 Task: Open Card Cybersecurity Review in Board Market Analysis for Industry Trend Identification to Workspace Business Incubators and add a team member Softage.1@softage.net, a label Purple, a checklist Data Science, an attachment from your onedrive, a color Purple and finally, add a card description 'Develop and launch new social media marketing campaign for brand awareness' and a comment 'Given the potential impact of this task on our company strategic goals, let us ensure that we approach it with a long-term perspective.'. Add a start date 'Jan 09, 1900' with a due date 'Jan 16, 1900'
Action: Mouse moved to (559, 152)
Screenshot: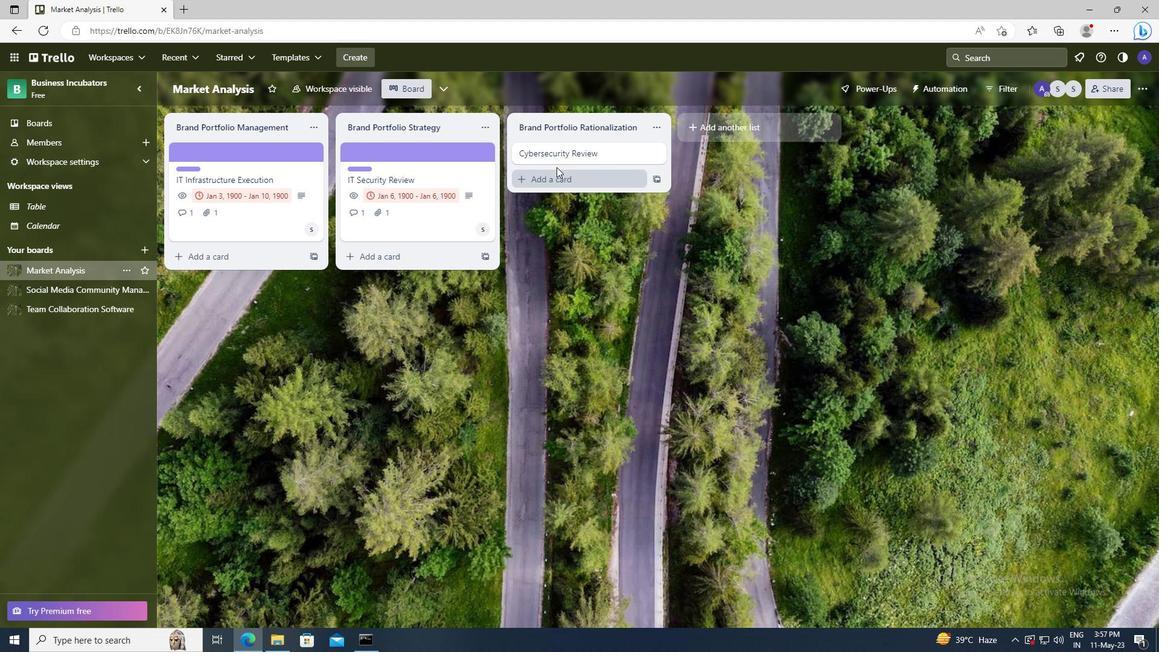 
Action: Mouse pressed left at (559, 152)
Screenshot: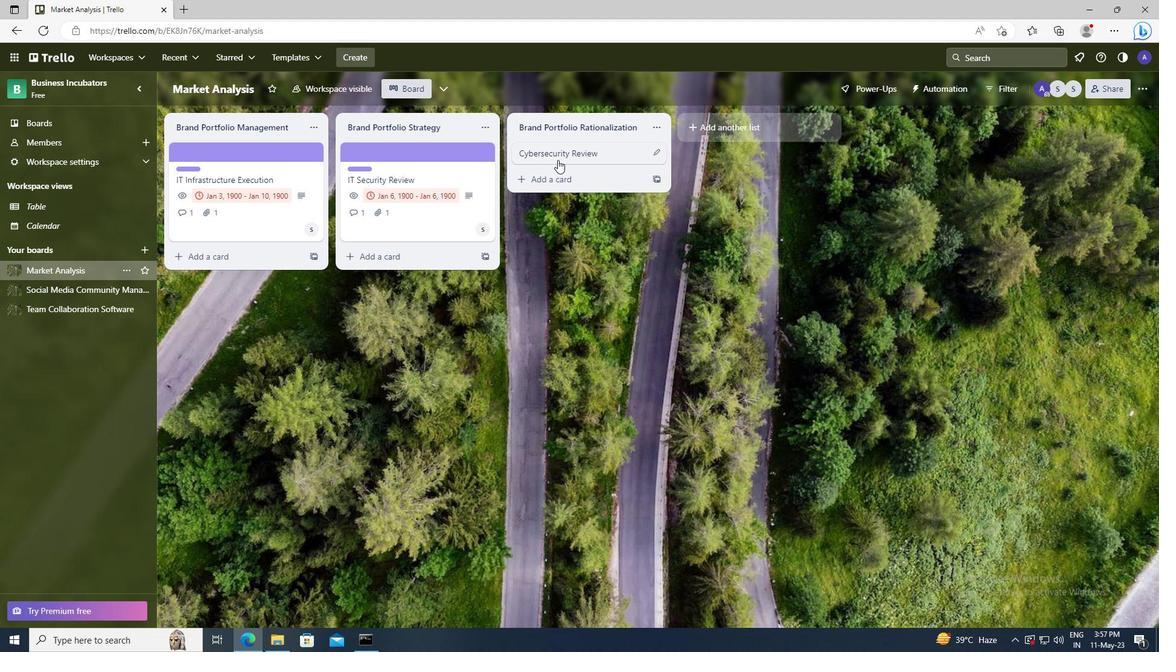 
Action: Mouse moved to (710, 188)
Screenshot: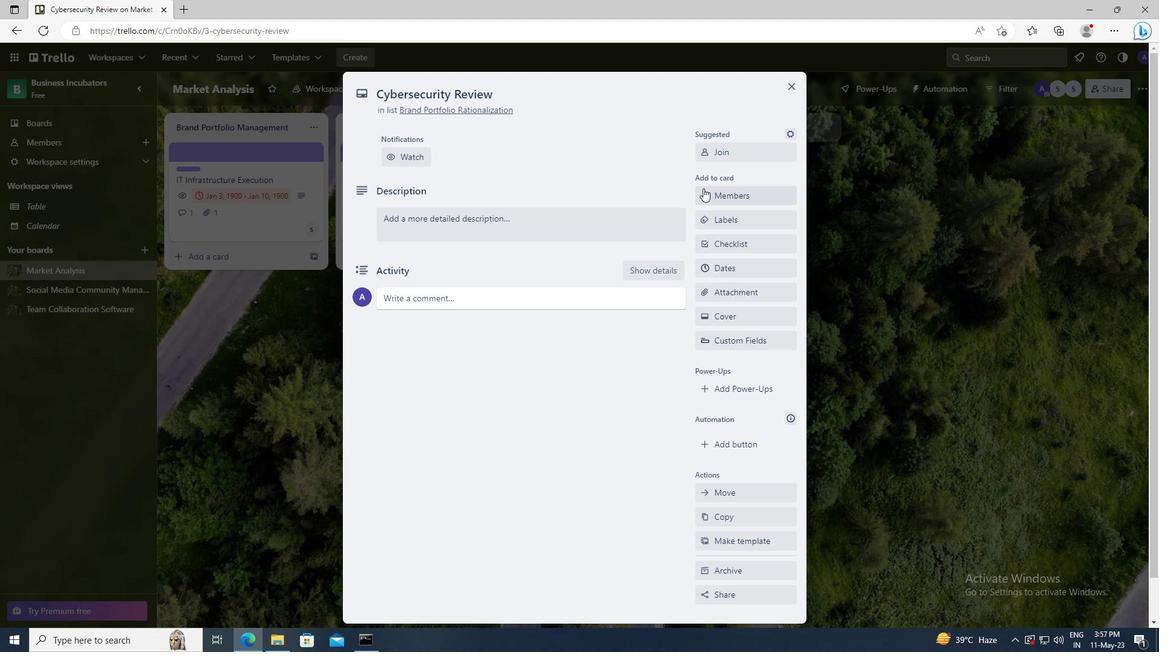 
Action: Mouse pressed left at (710, 188)
Screenshot: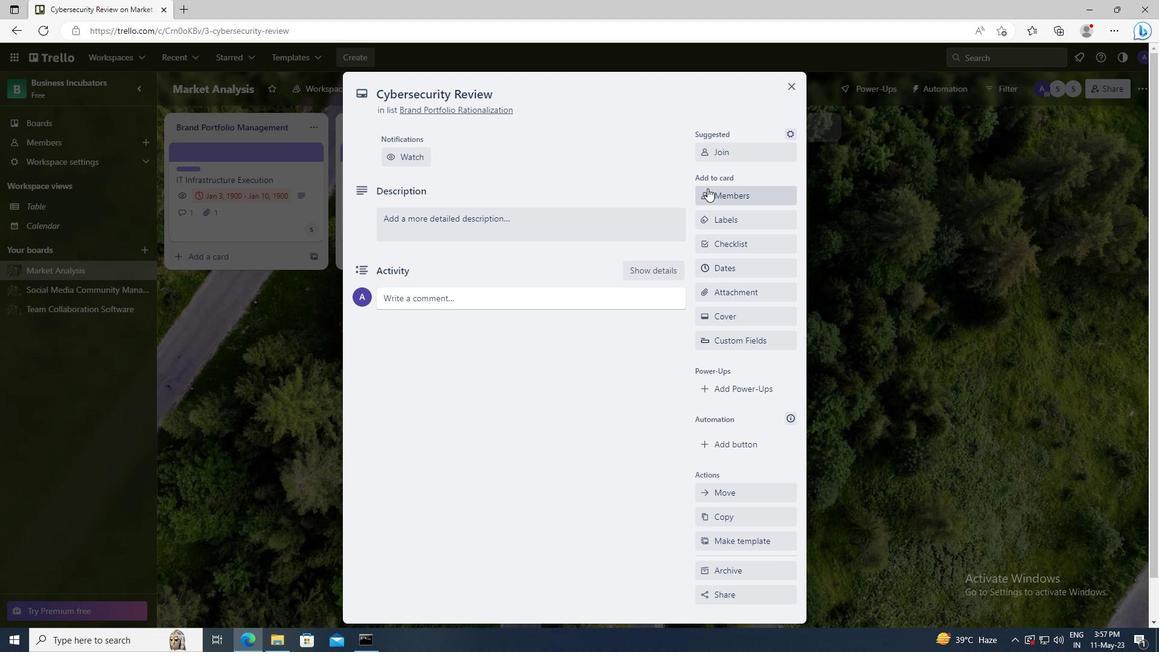
Action: Mouse moved to (717, 249)
Screenshot: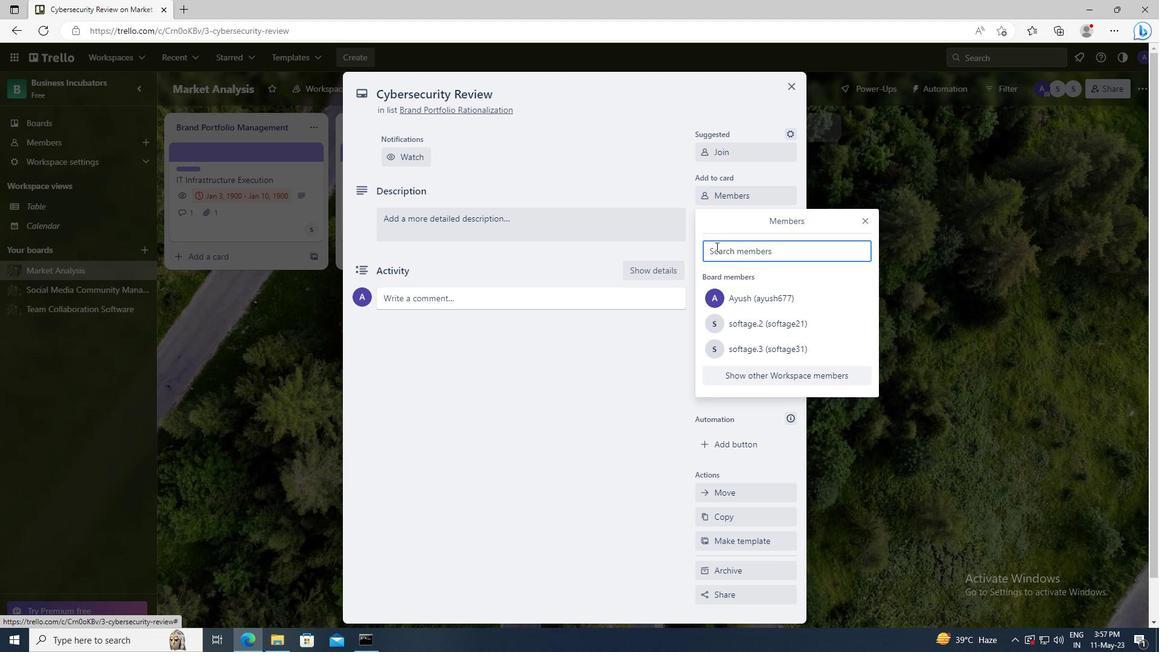 
Action: Mouse pressed left at (717, 249)
Screenshot: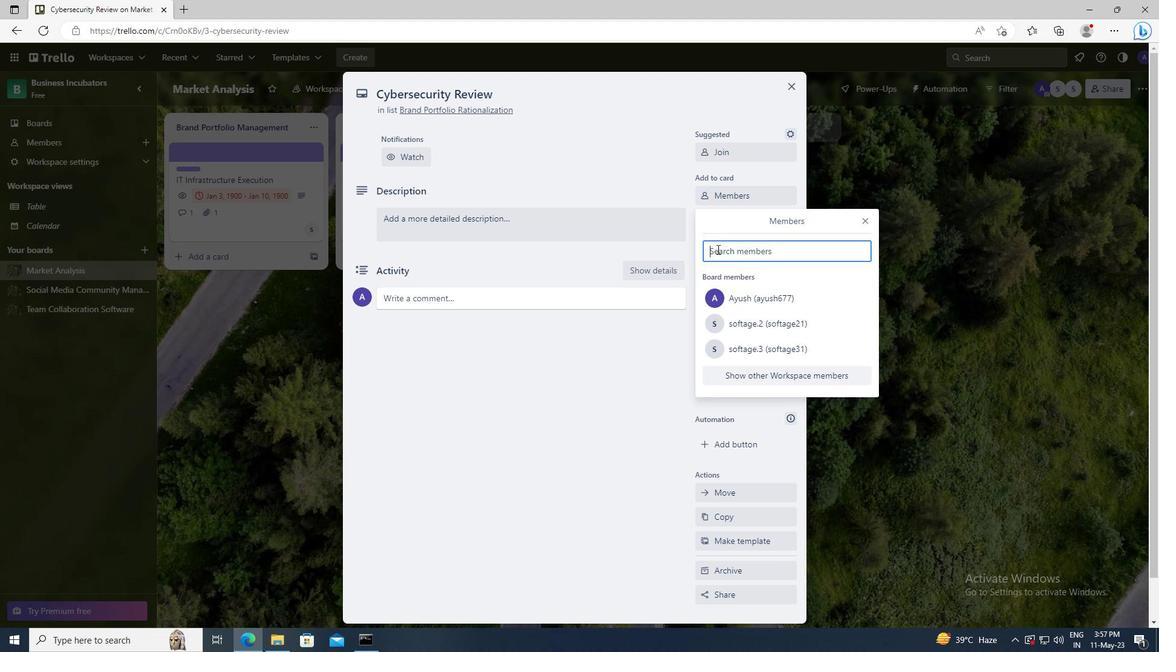 
Action: Key pressed <Key.shift>SOFTAGE.1
Screenshot: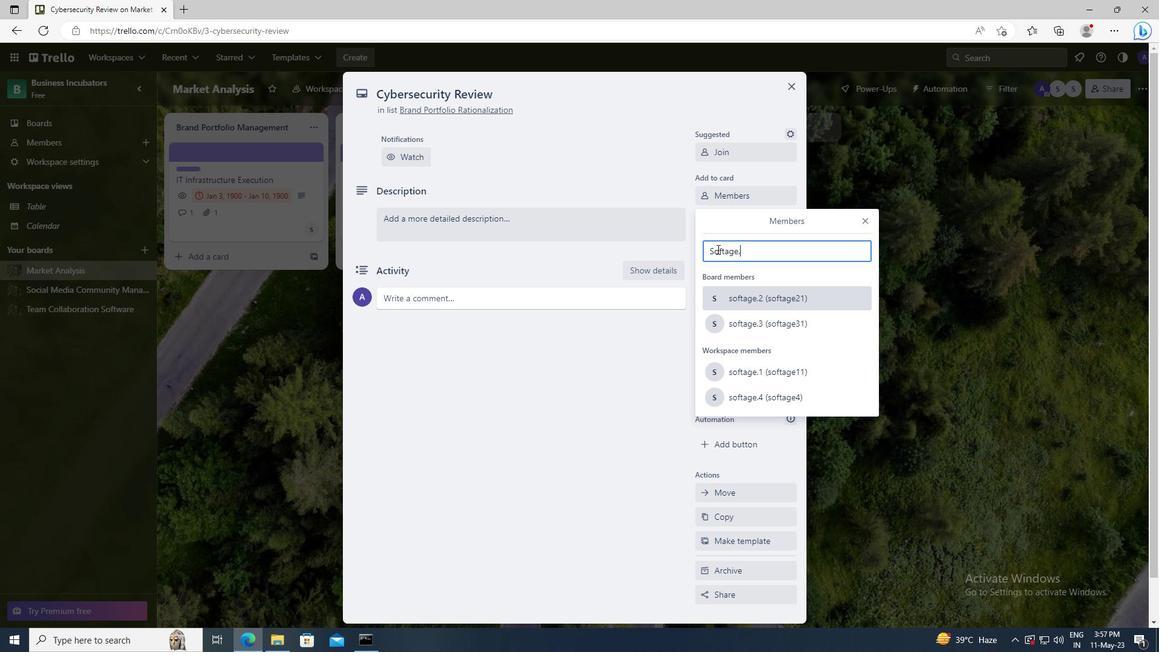 
Action: Mouse moved to (729, 365)
Screenshot: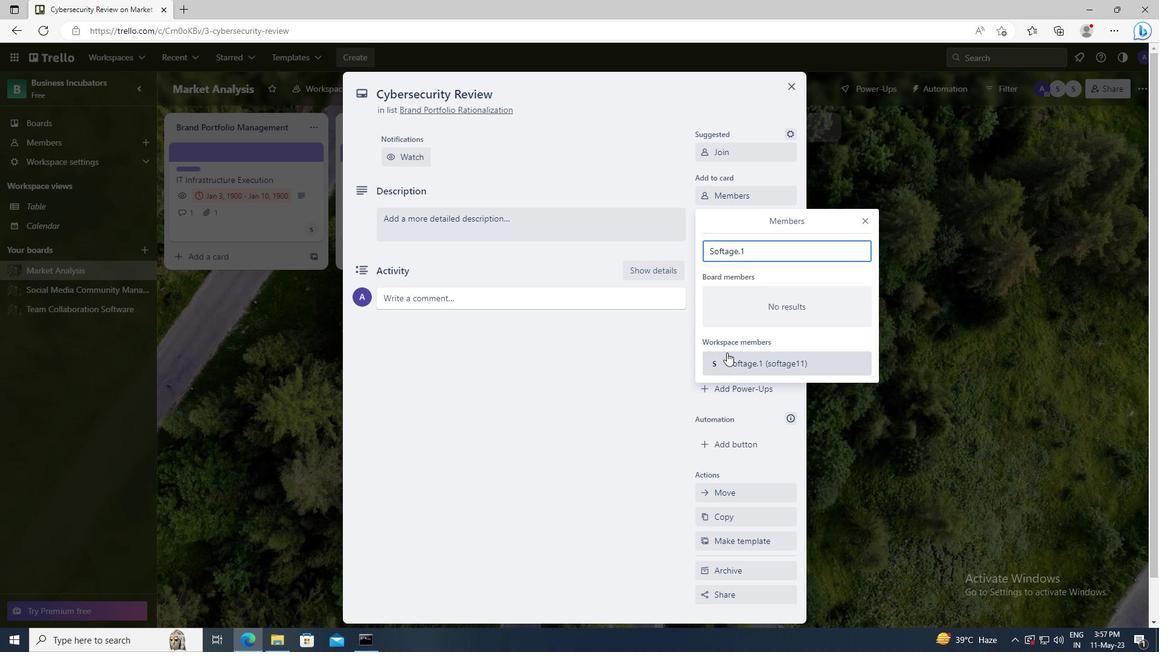 
Action: Mouse pressed left at (729, 365)
Screenshot: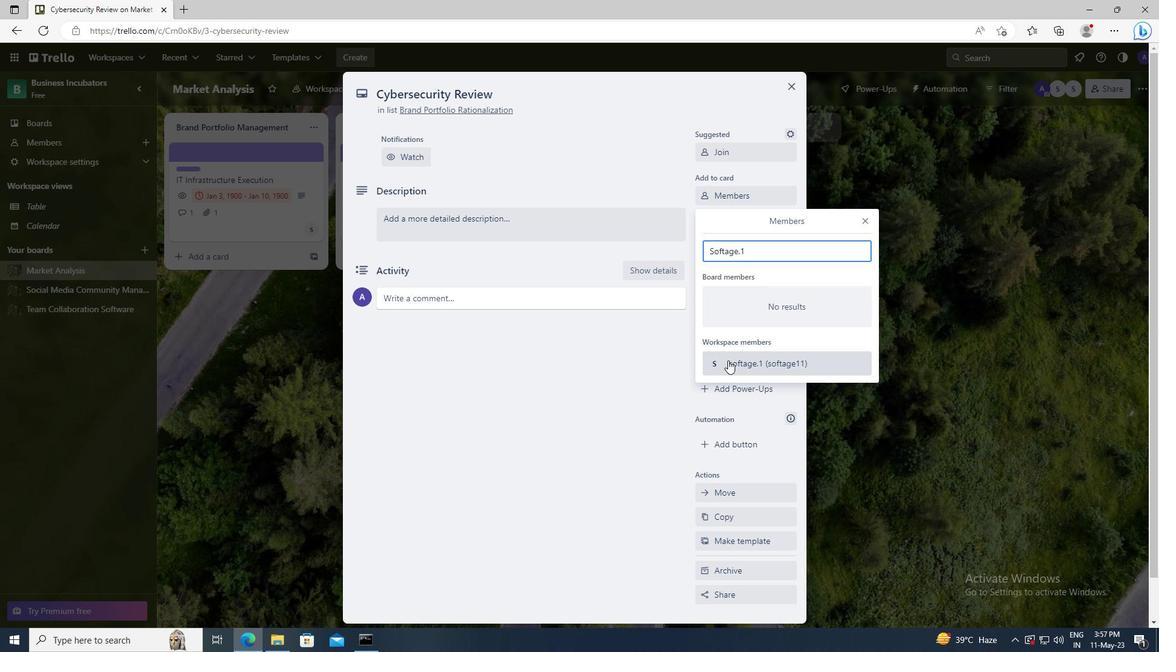 
Action: Mouse moved to (863, 224)
Screenshot: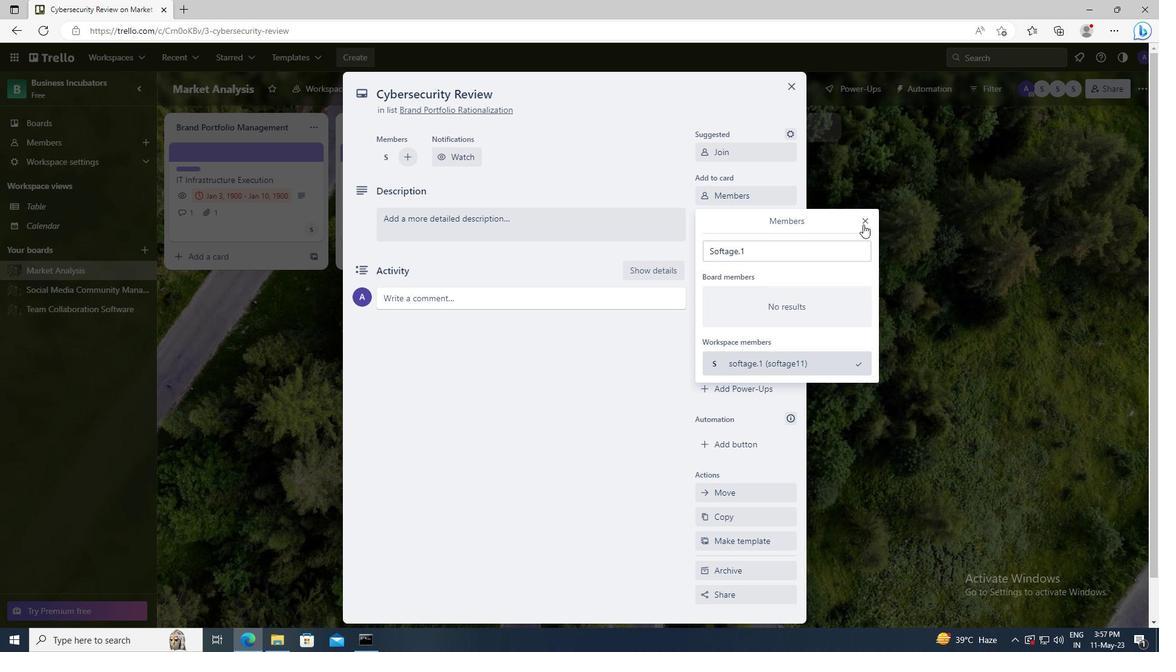 
Action: Mouse pressed left at (863, 224)
Screenshot: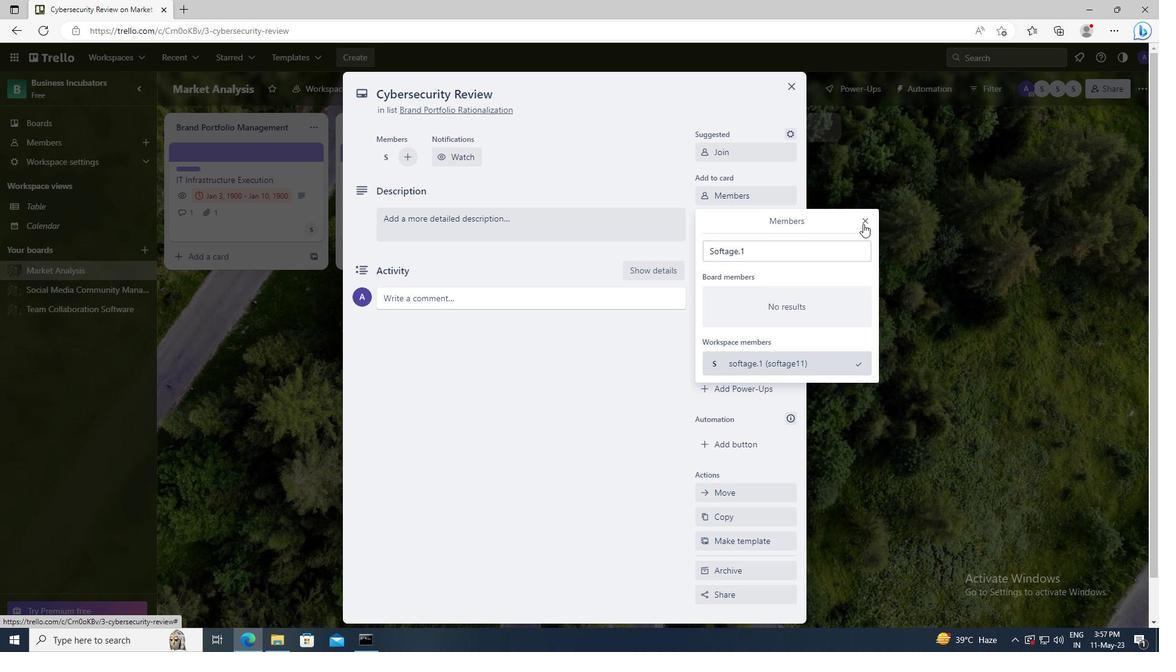 
Action: Mouse moved to (748, 218)
Screenshot: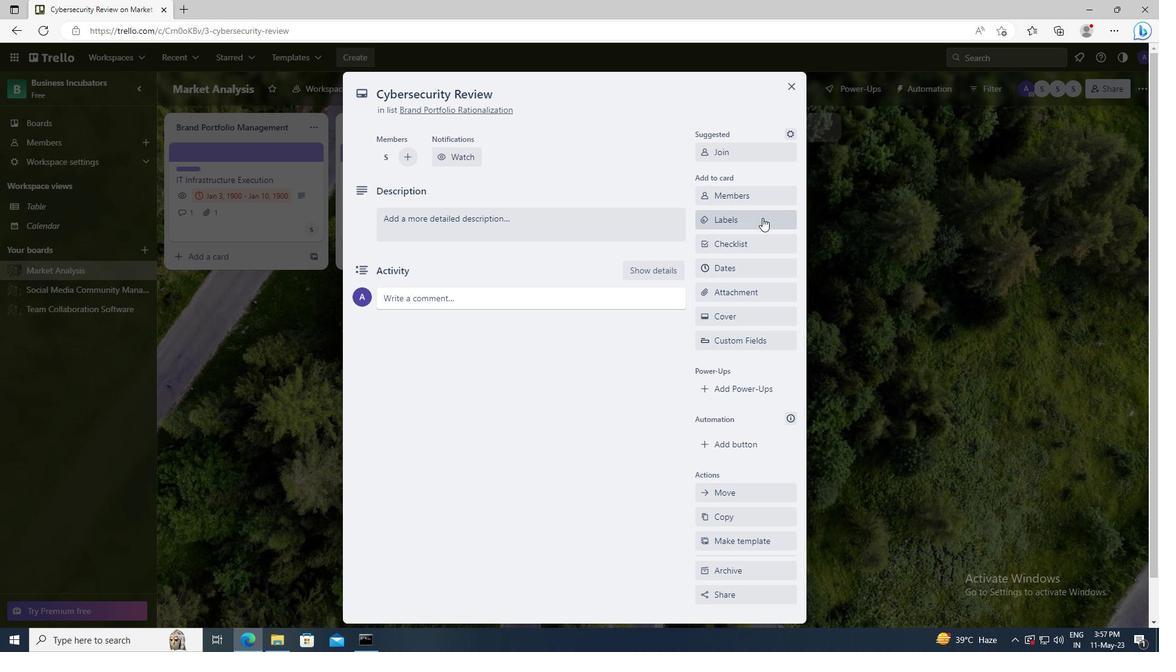 
Action: Mouse pressed left at (748, 218)
Screenshot: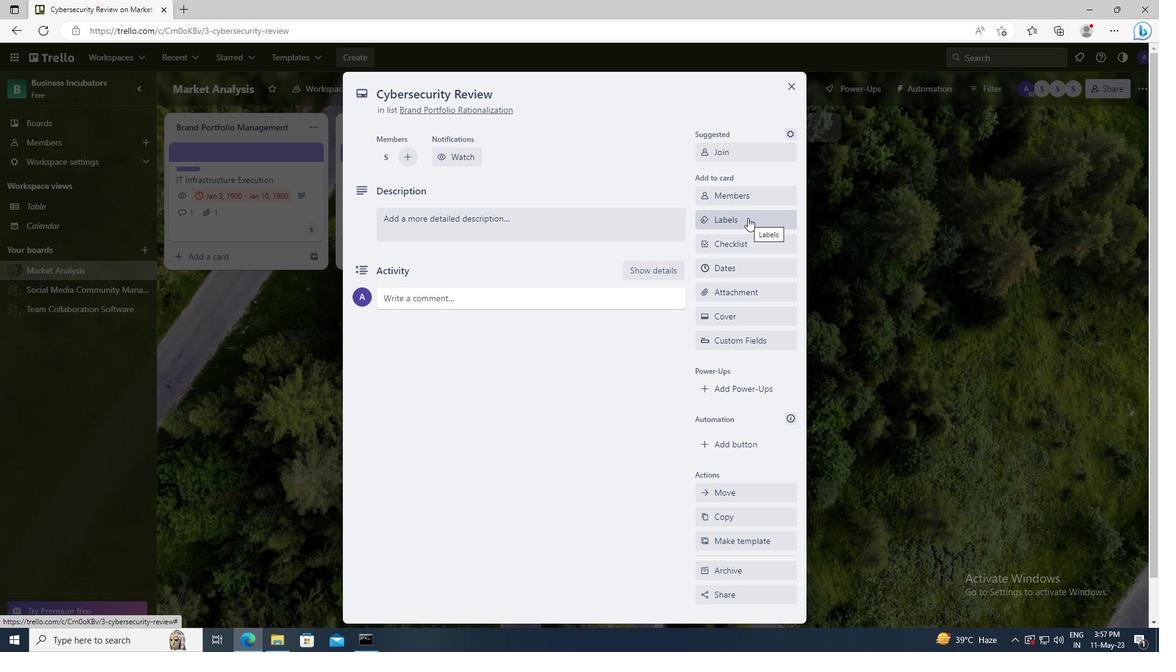 
Action: Mouse moved to (748, 453)
Screenshot: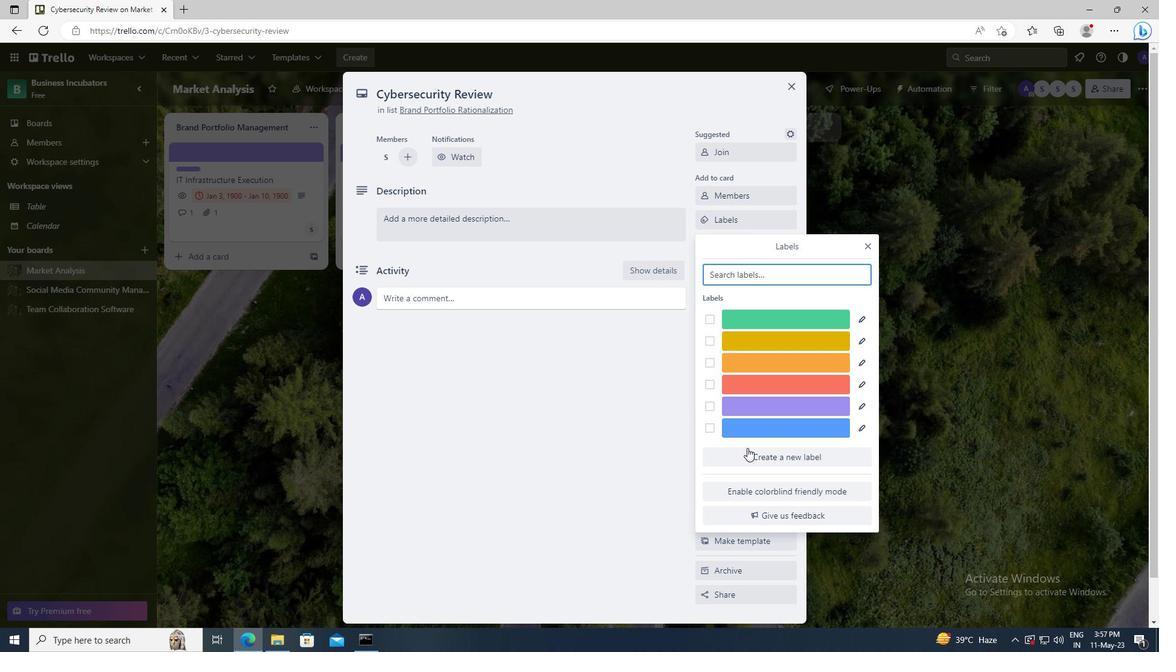 
Action: Mouse pressed left at (748, 453)
Screenshot: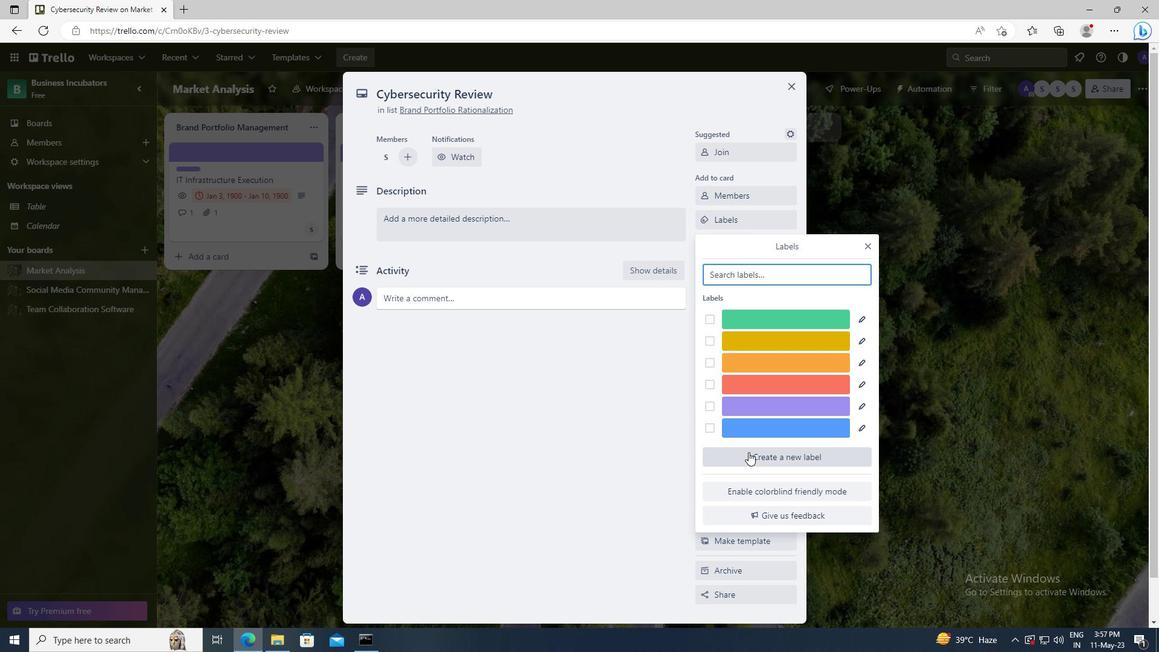 
Action: Mouse moved to (847, 419)
Screenshot: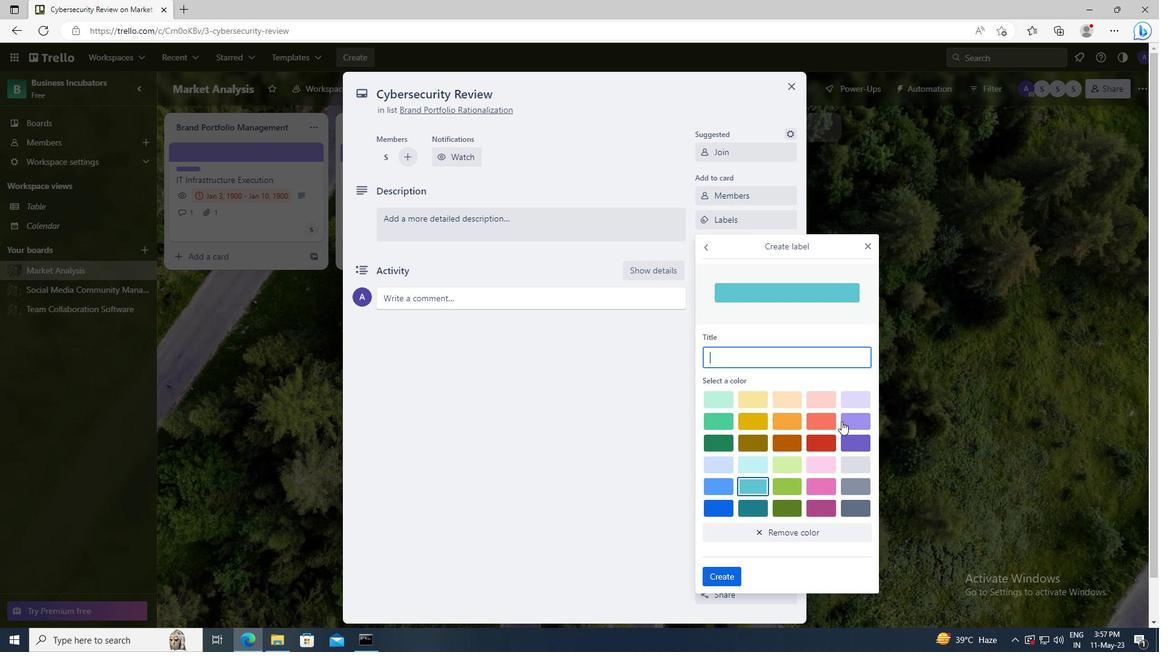 
Action: Mouse pressed left at (847, 419)
Screenshot: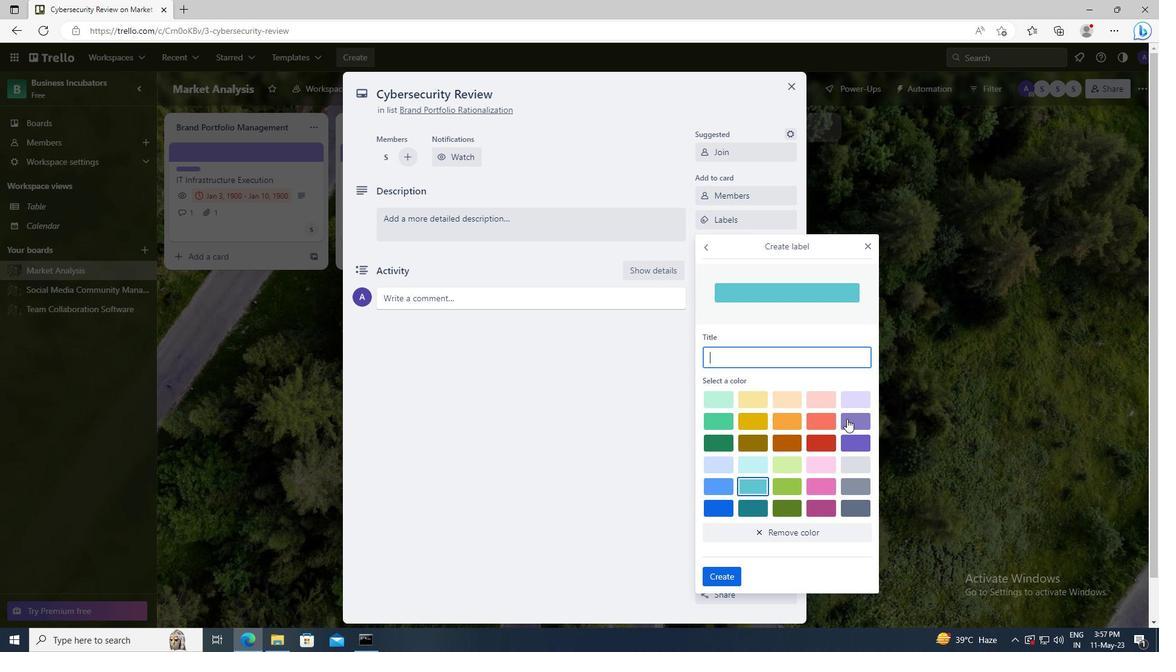
Action: Mouse moved to (734, 577)
Screenshot: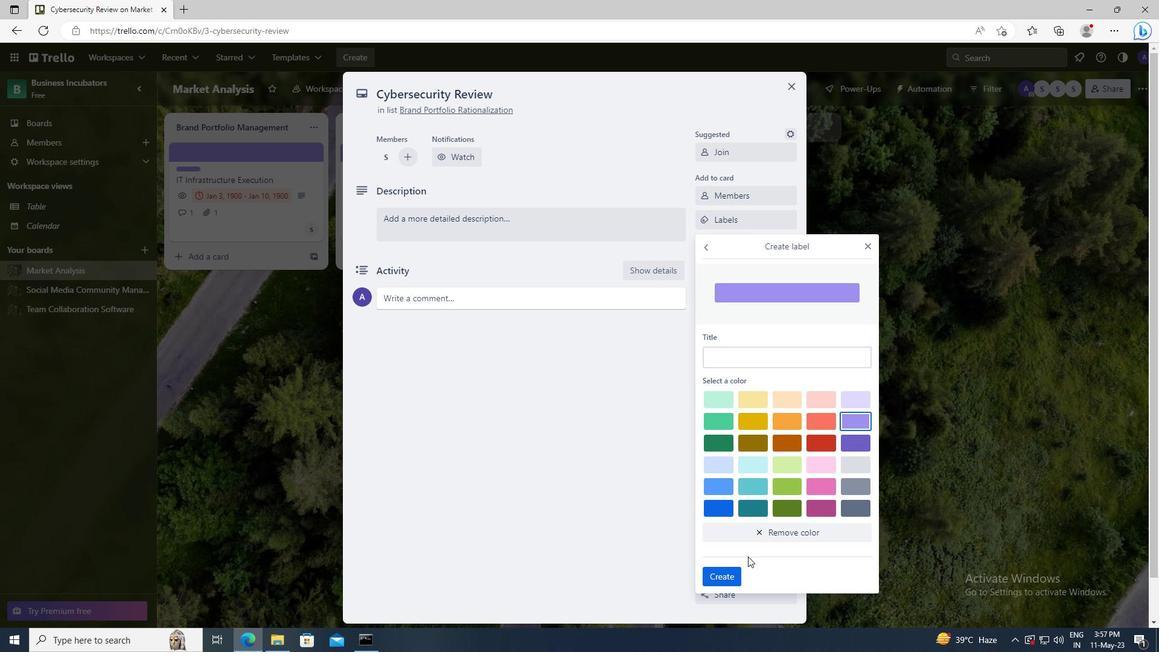 
Action: Mouse pressed left at (734, 577)
Screenshot: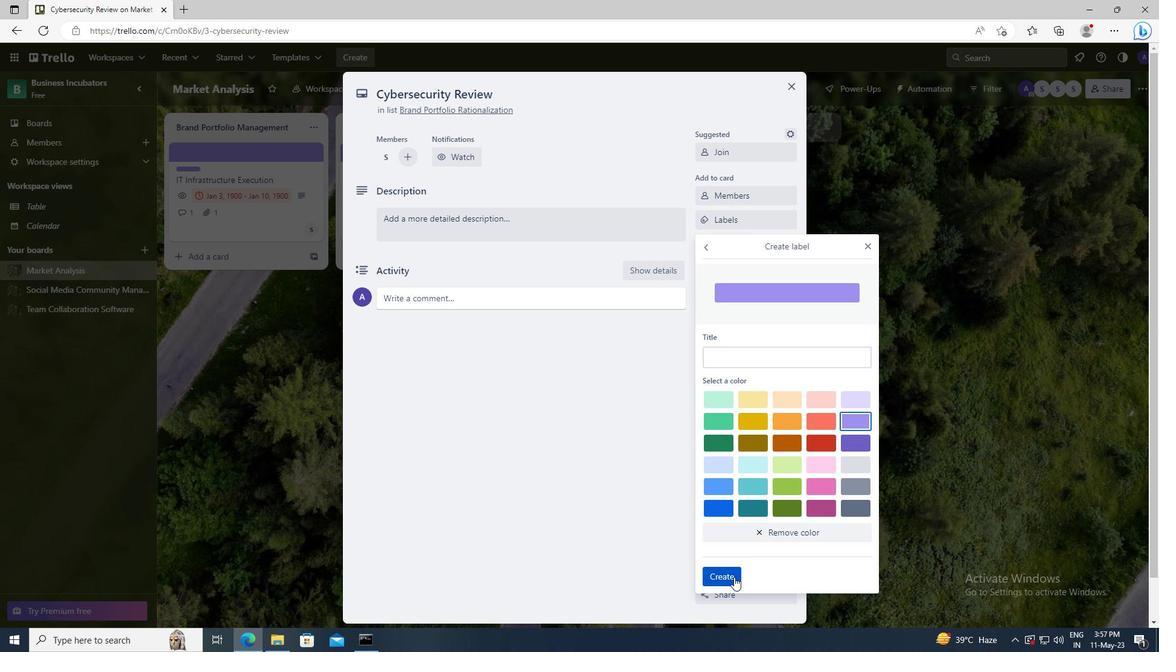
Action: Mouse moved to (870, 249)
Screenshot: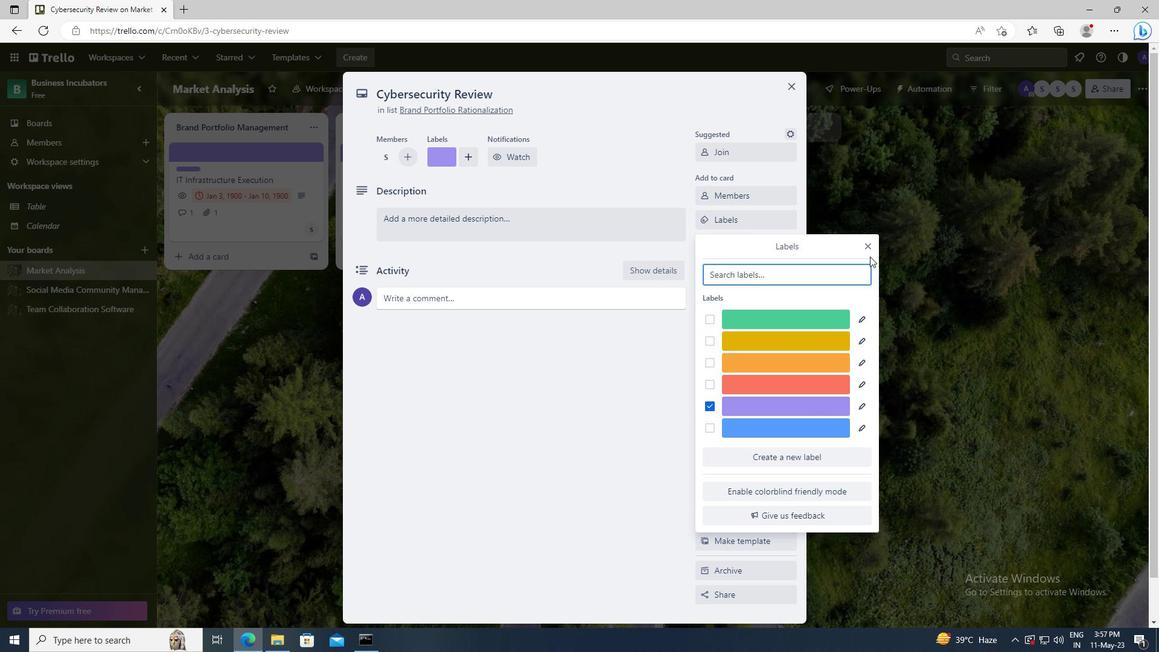 
Action: Mouse pressed left at (870, 249)
Screenshot: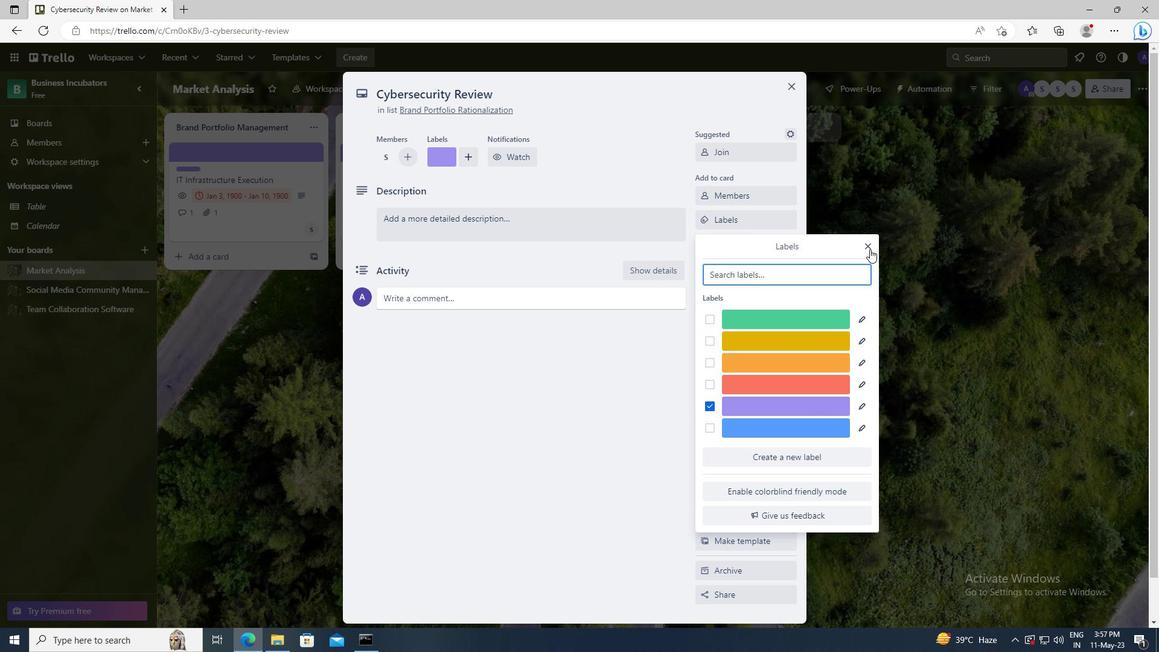 
Action: Mouse moved to (759, 243)
Screenshot: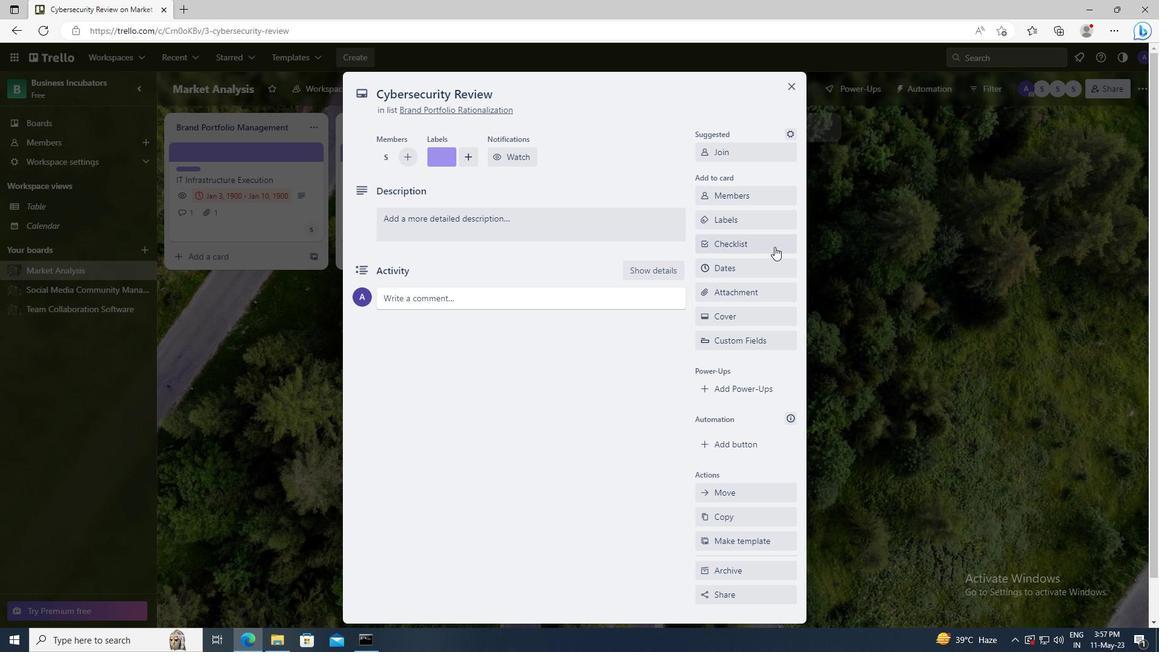 
Action: Mouse pressed left at (759, 243)
Screenshot: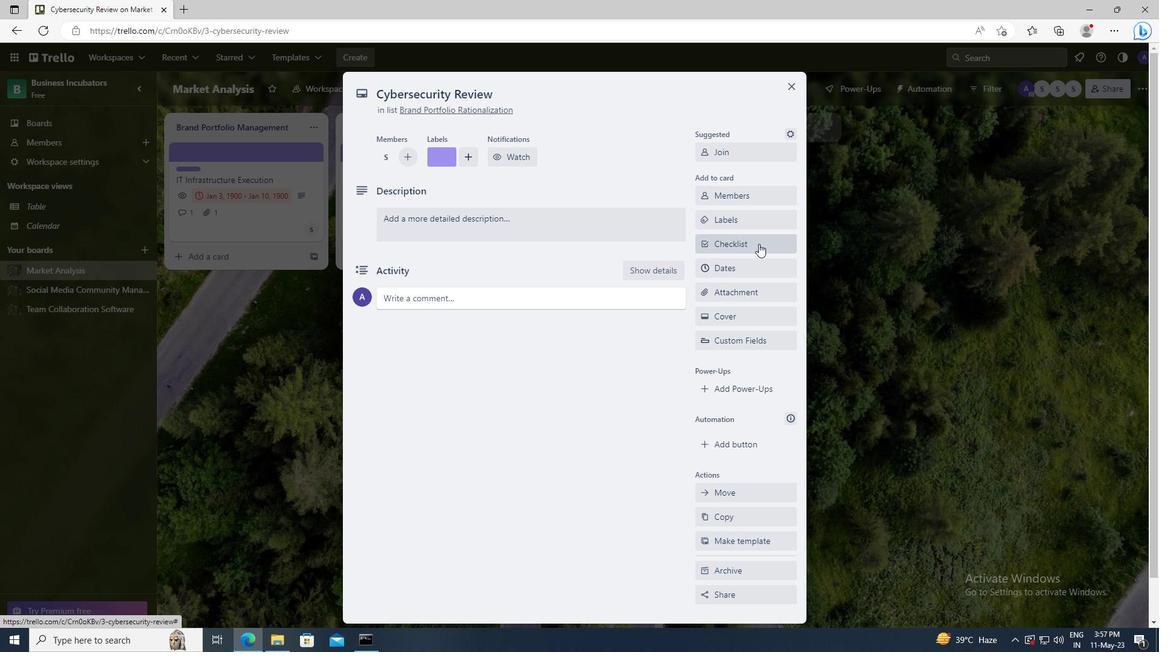 
Action: Key pressed <Key.shift>DATA<Key.space><Key.shift>SCIENCE
Screenshot: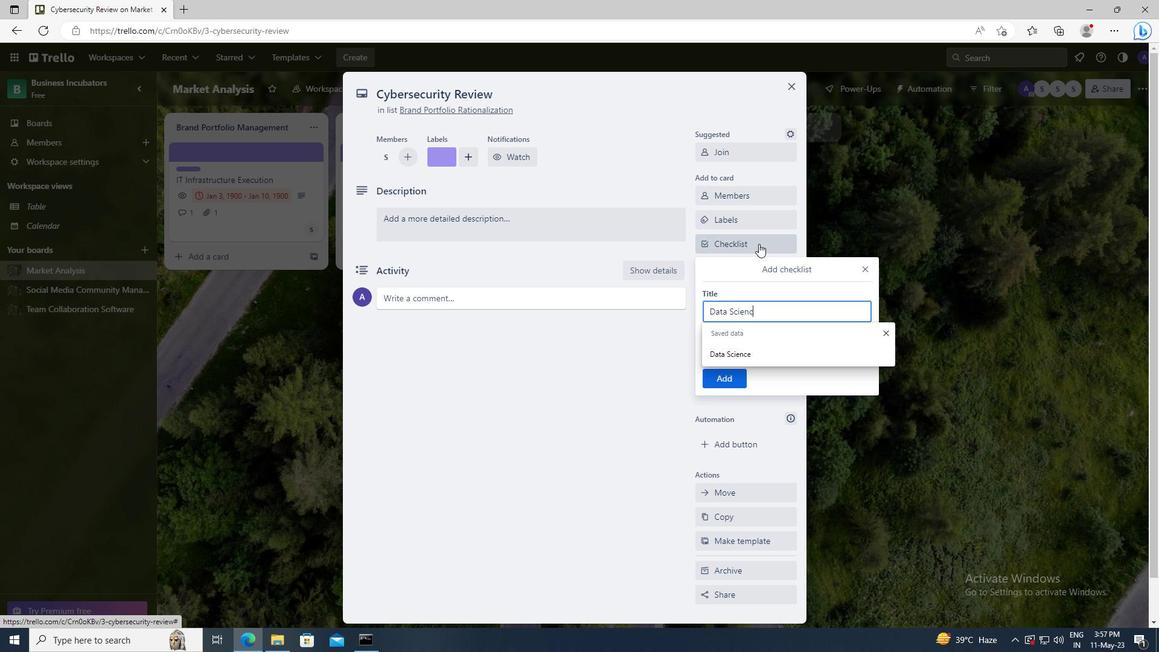 
Action: Mouse moved to (730, 375)
Screenshot: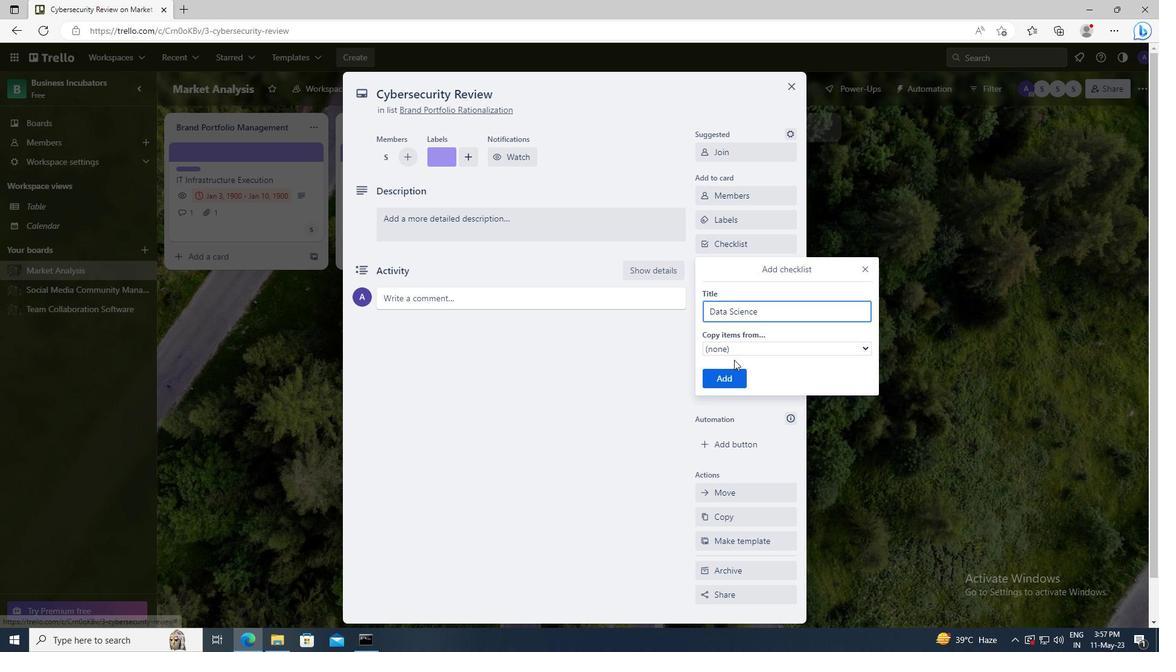 
Action: Mouse pressed left at (730, 375)
Screenshot: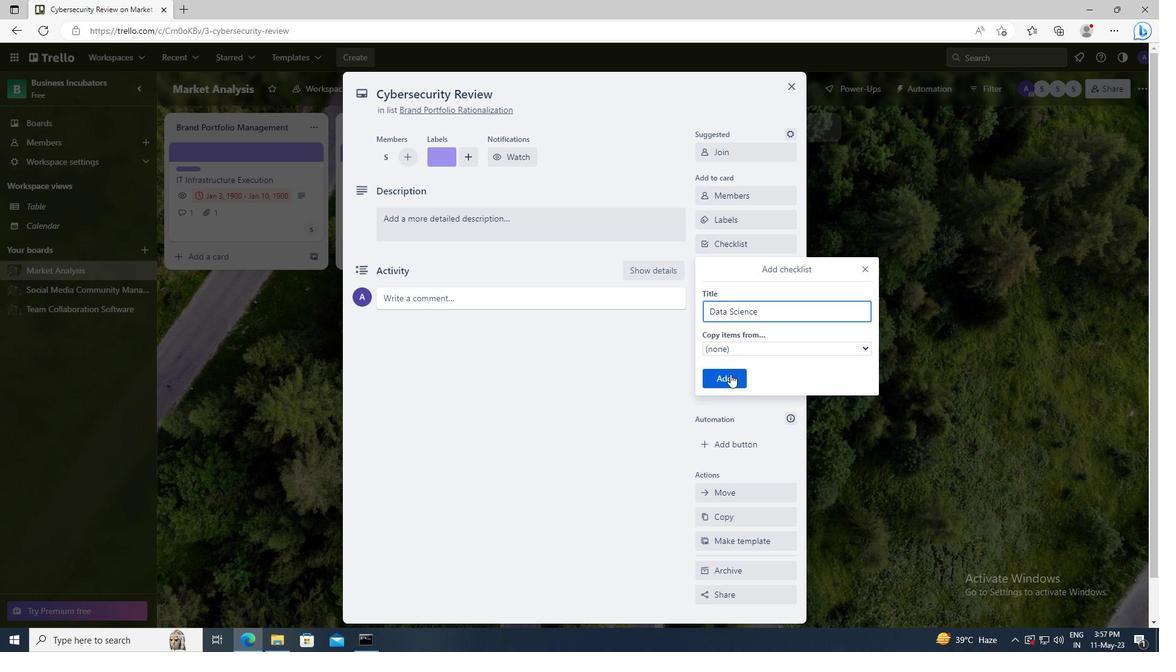
Action: Mouse moved to (739, 296)
Screenshot: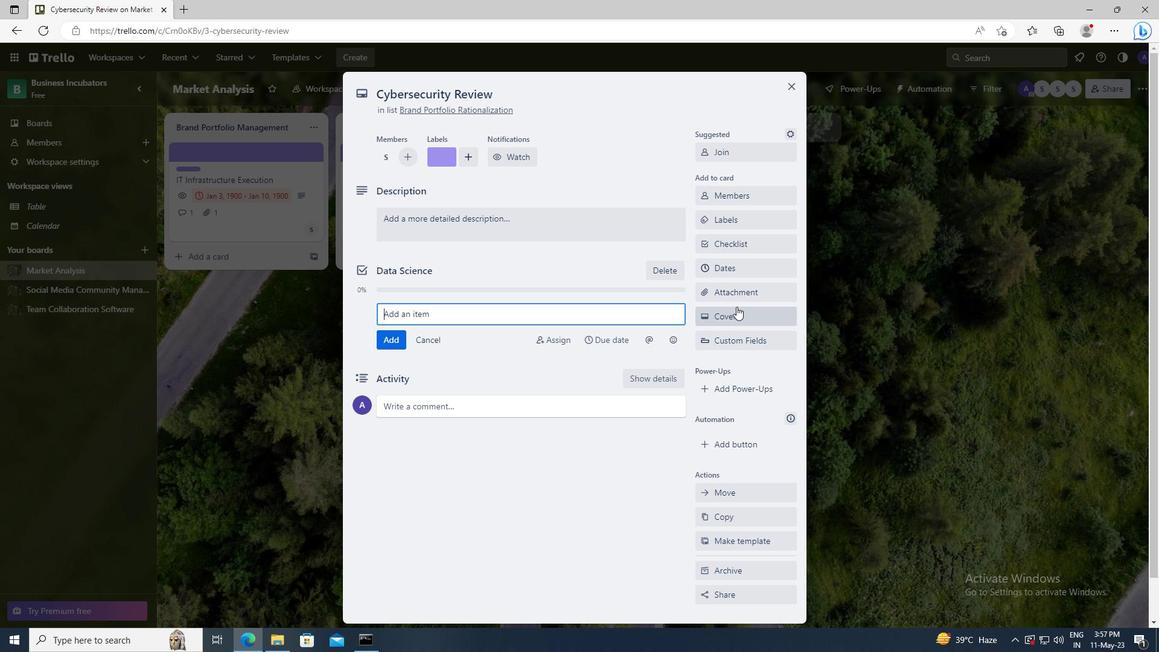 
Action: Mouse pressed left at (739, 296)
Screenshot: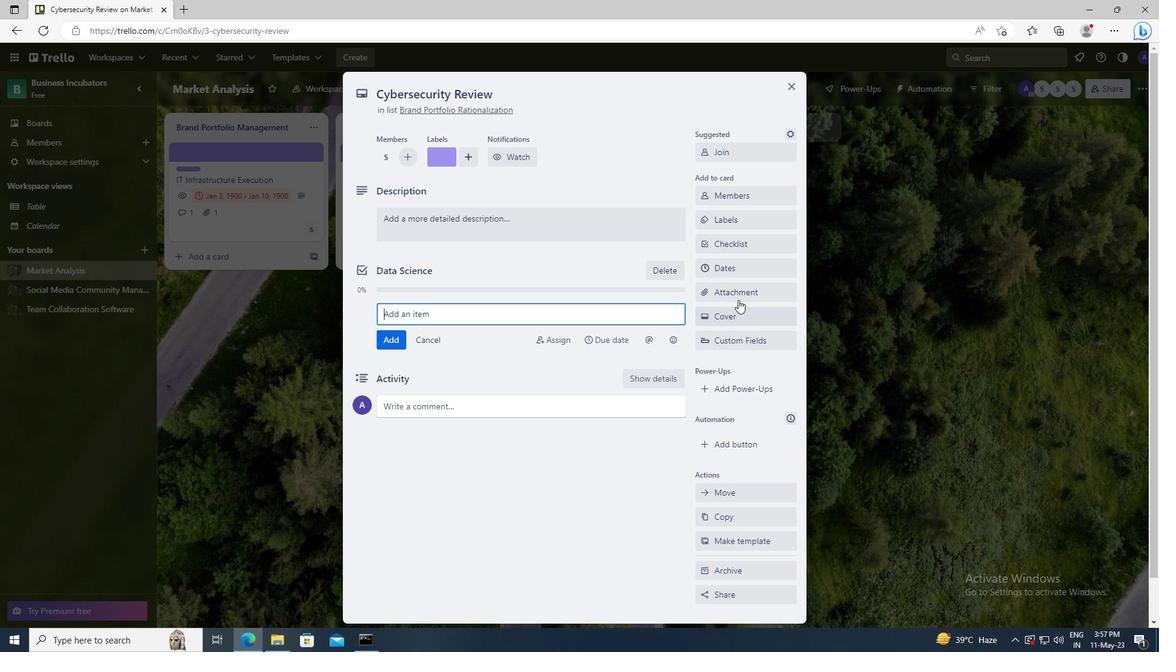 
Action: Mouse moved to (731, 437)
Screenshot: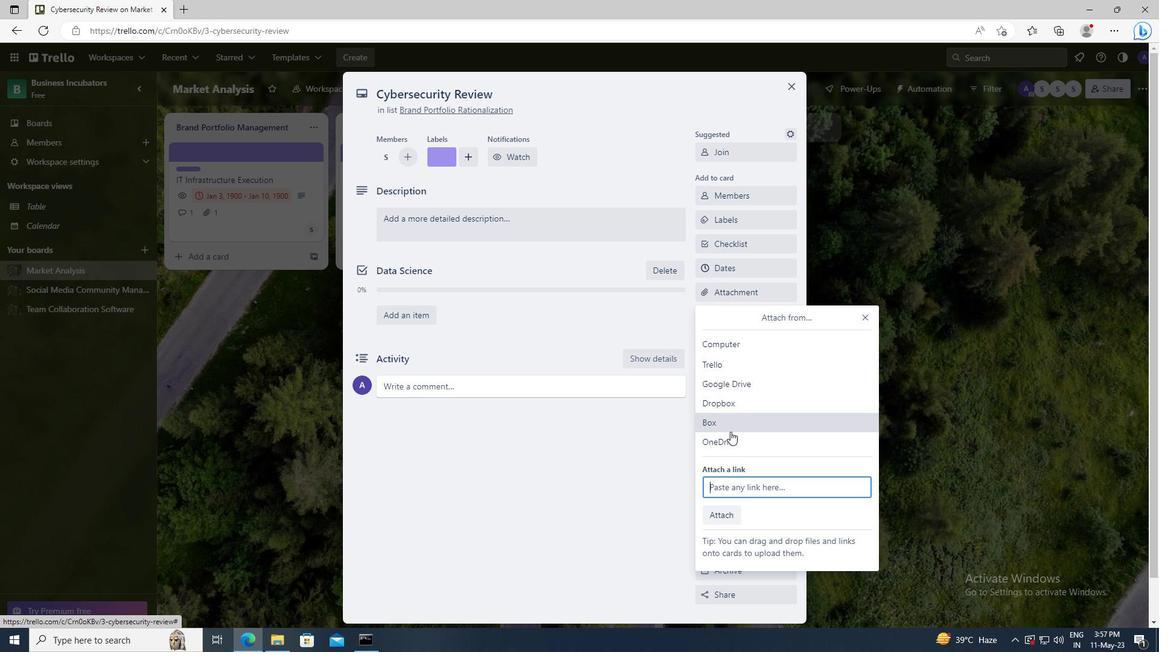 
Action: Mouse pressed left at (731, 437)
Screenshot: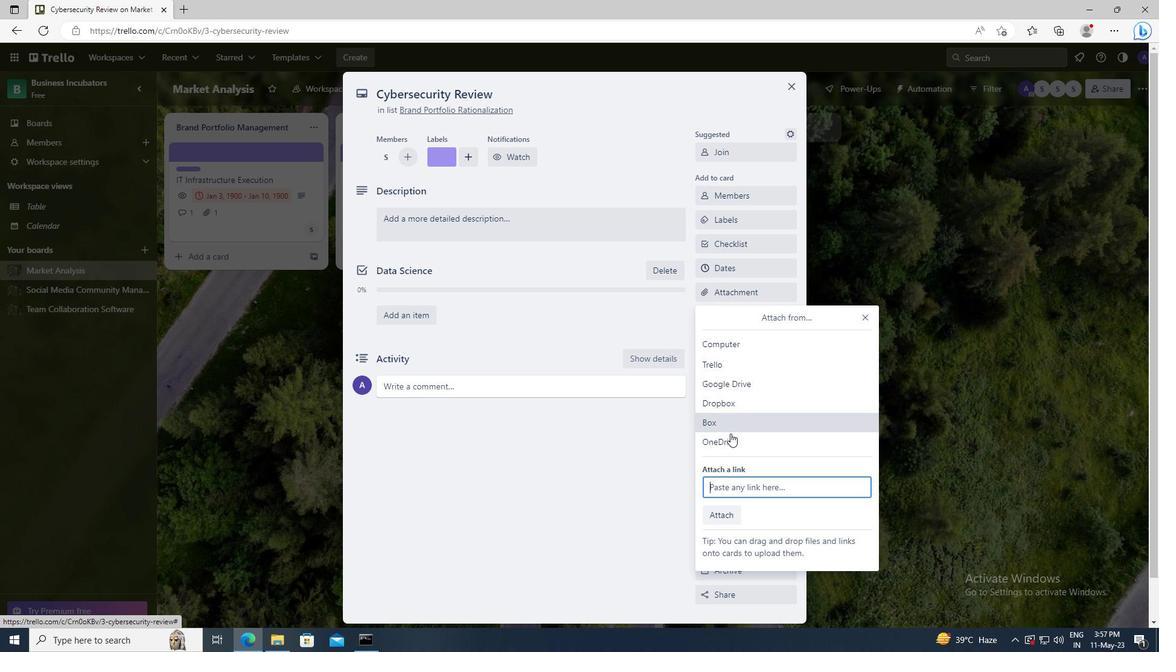 
Action: Mouse moved to (455, 241)
Screenshot: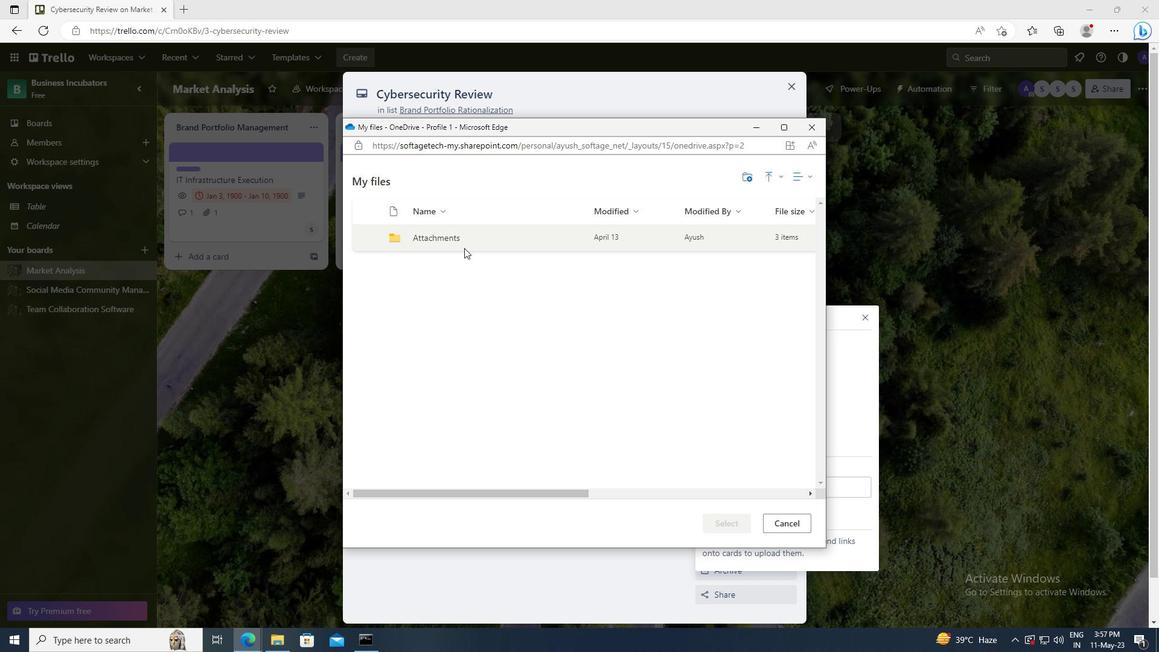 
Action: Mouse pressed left at (455, 241)
Screenshot: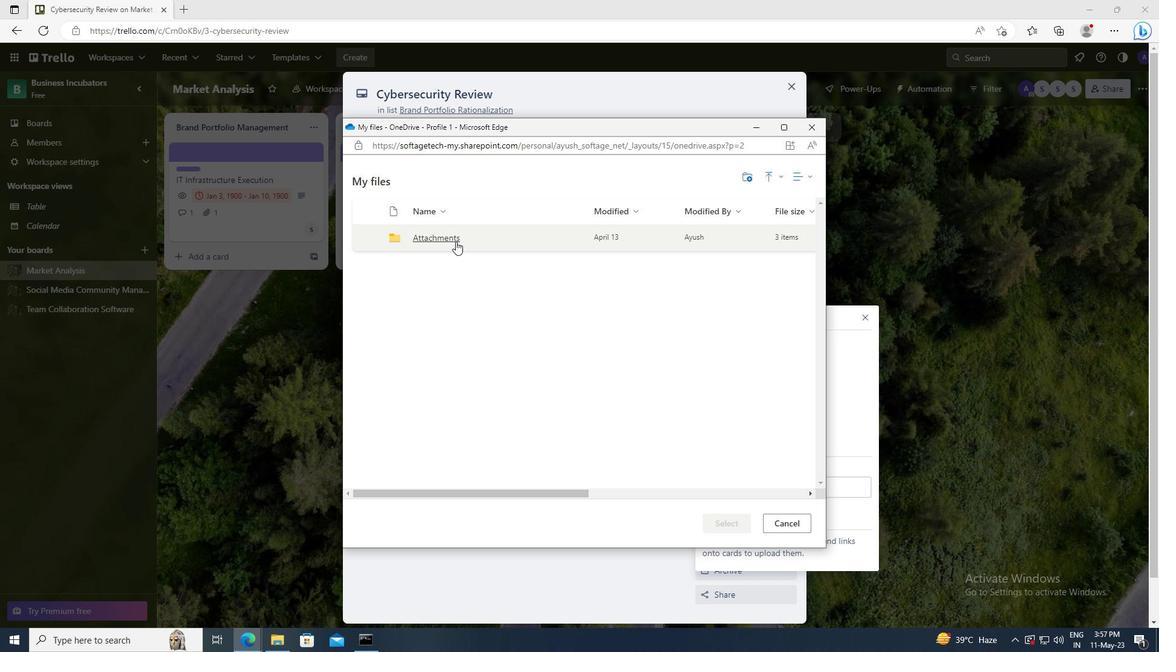 
Action: Mouse moved to (369, 239)
Screenshot: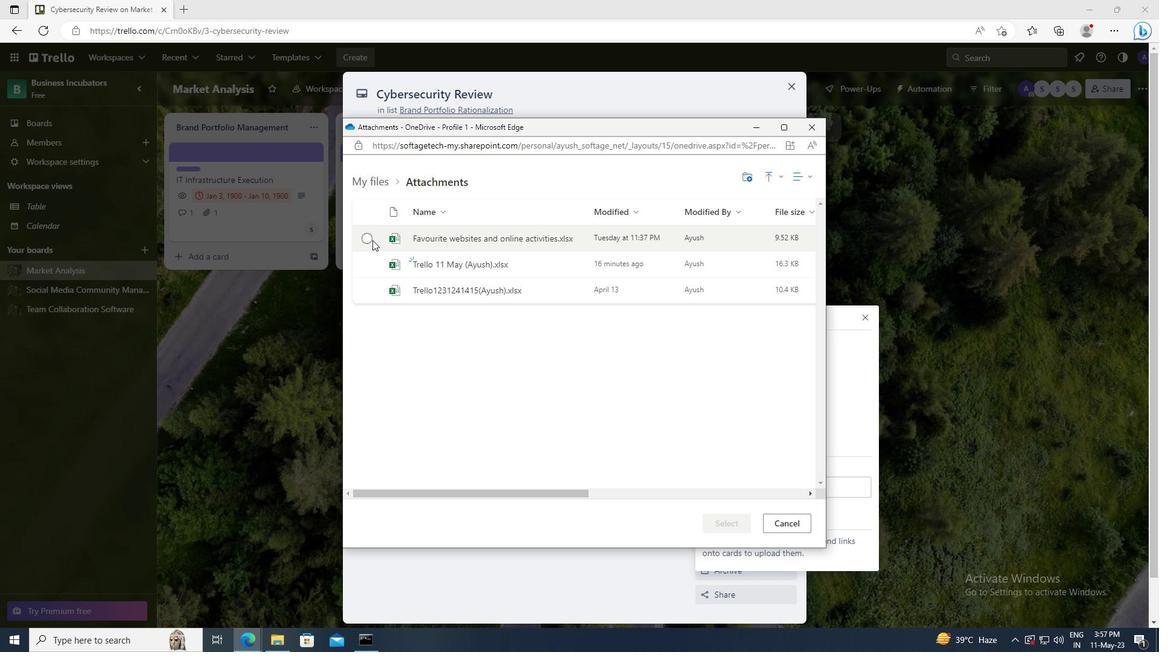 
Action: Mouse pressed left at (369, 239)
Screenshot: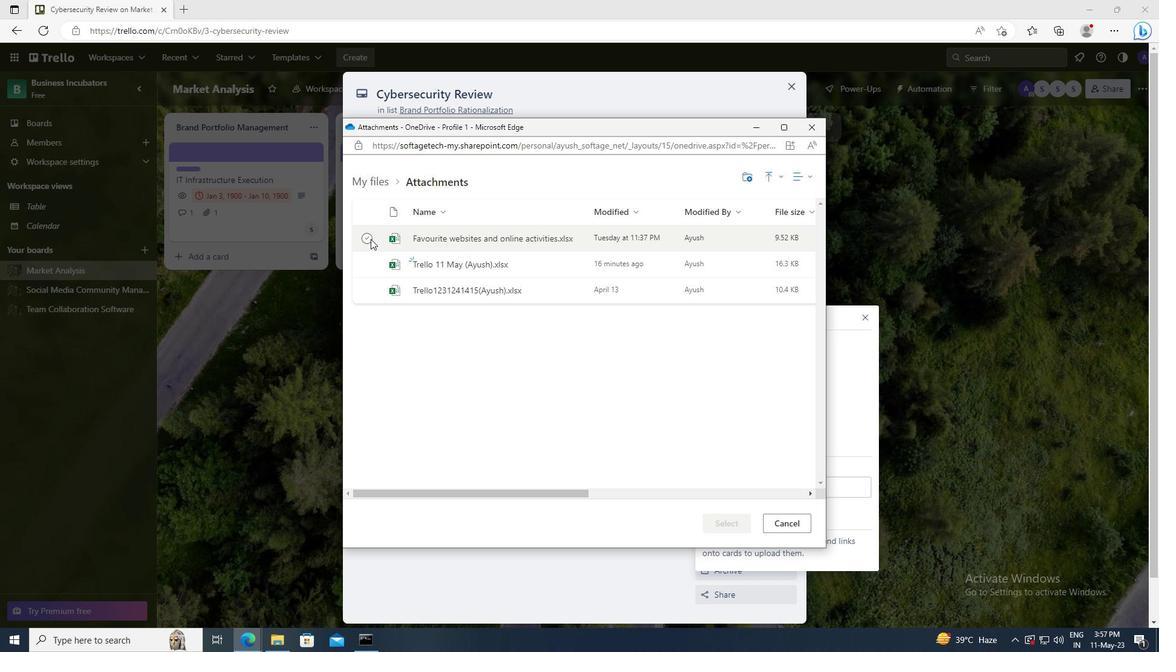 
Action: Mouse moved to (721, 520)
Screenshot: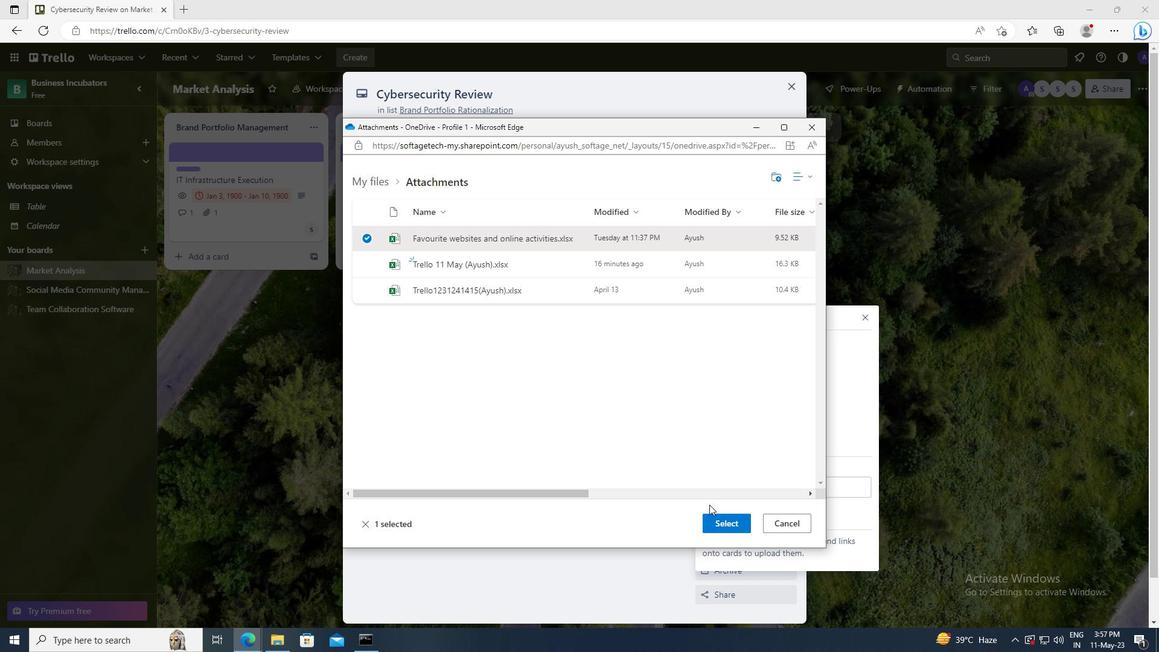 
Action: Mouse pressed left at (721, 520)
Screenshot: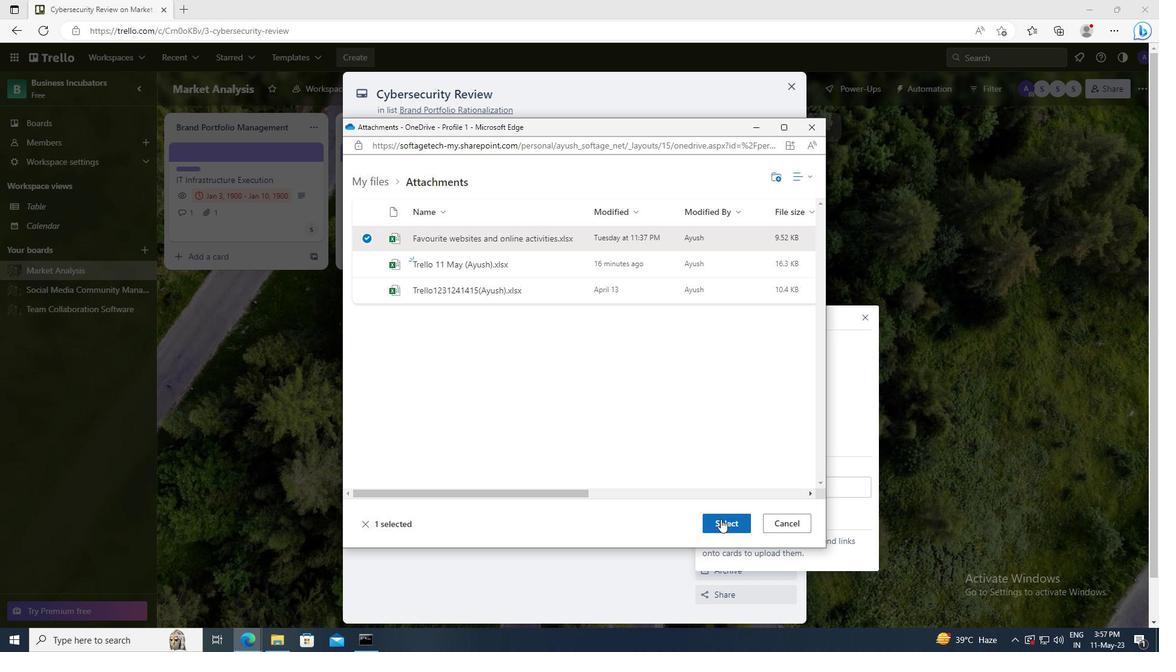 
Action: Mouse moved to (739, 319)
Screenshot: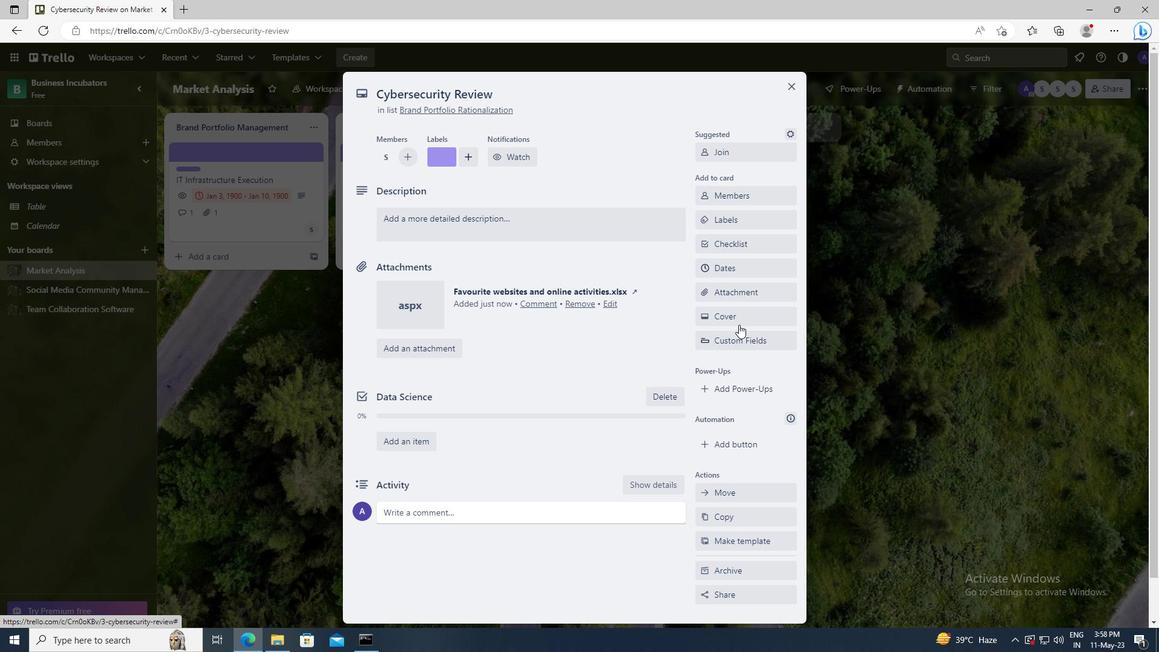
Action: Mouse pressed left at (739, 319)
Screenshot: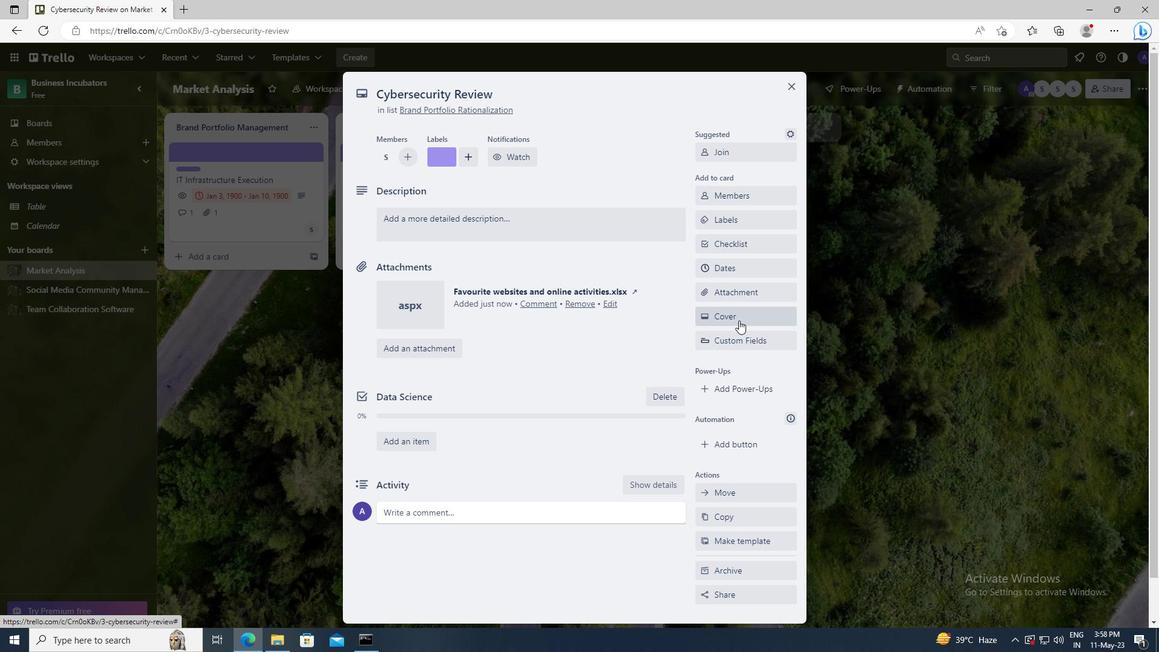 
Action: Mouse moved to (855, 384)
Screenshot: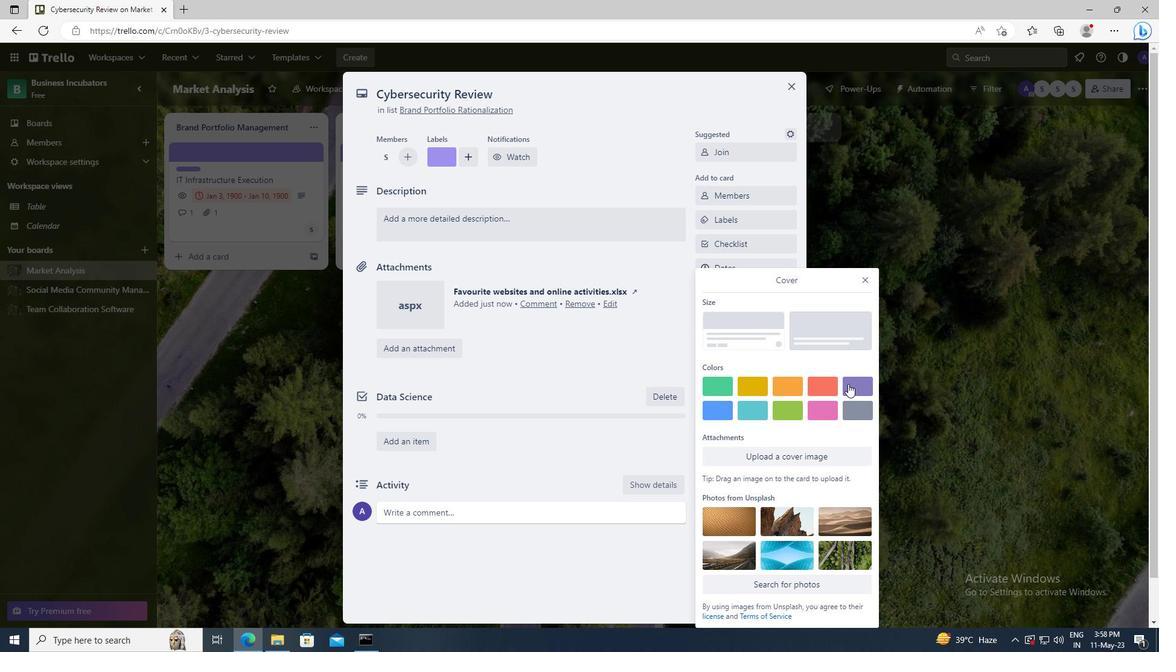 
Action: Mouse pressed left at (855, 384)
Screenshot: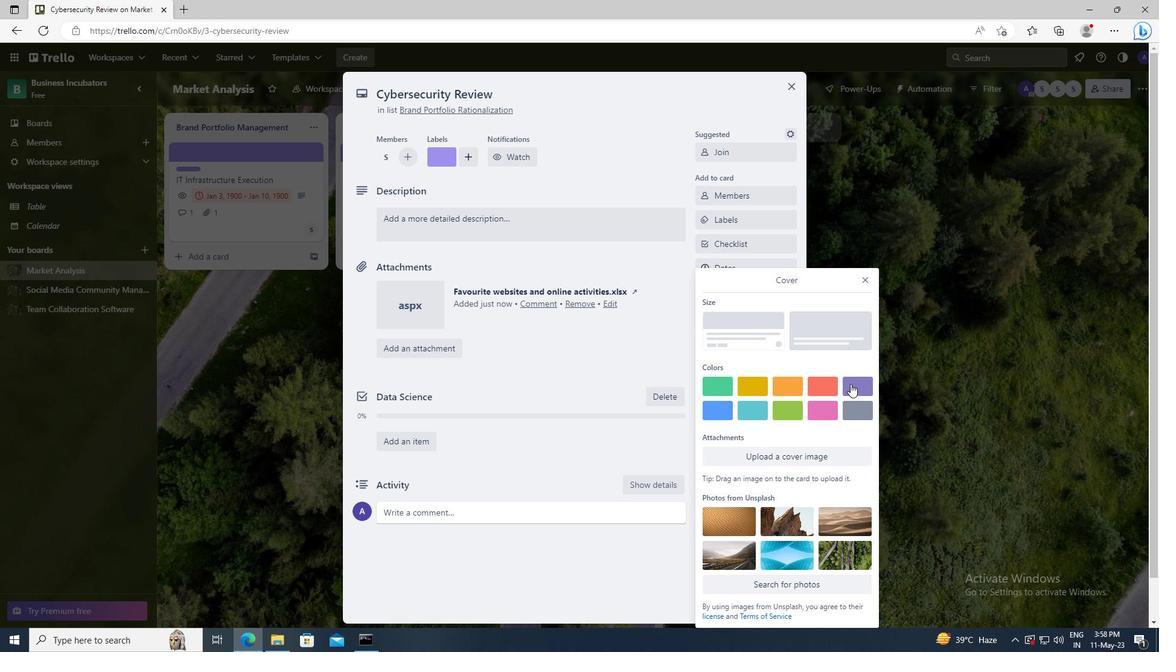 
Action: Mouse moved to (864, 260)
Screenshot: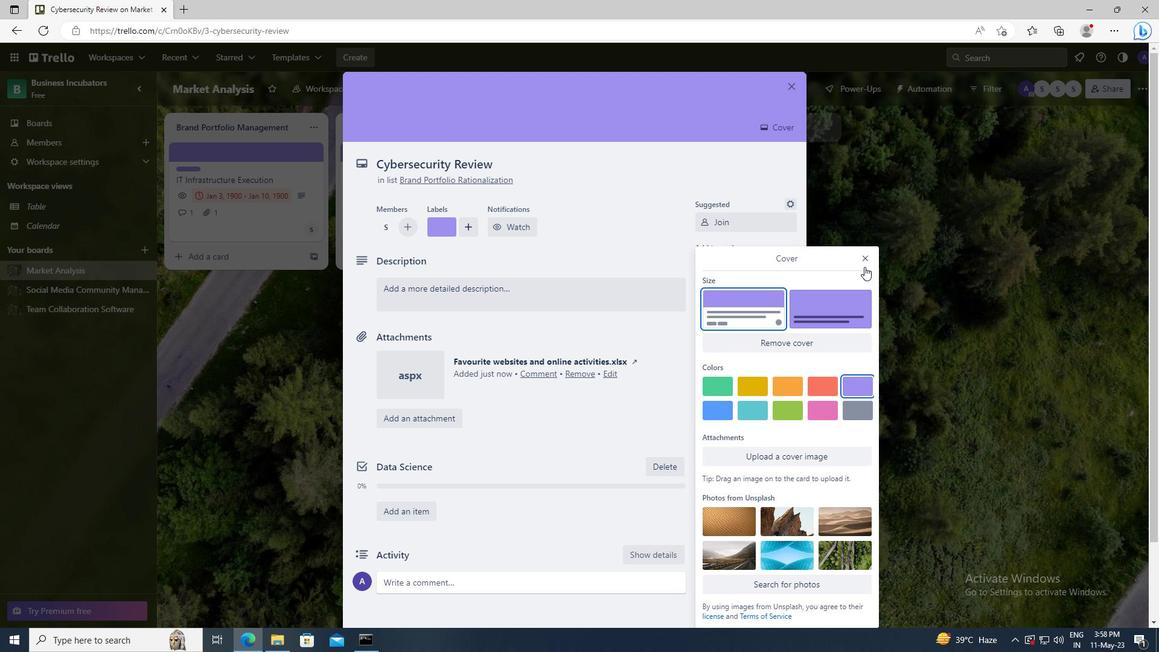 
Action: Mouse pressed left at (864, 260)
Screenshot: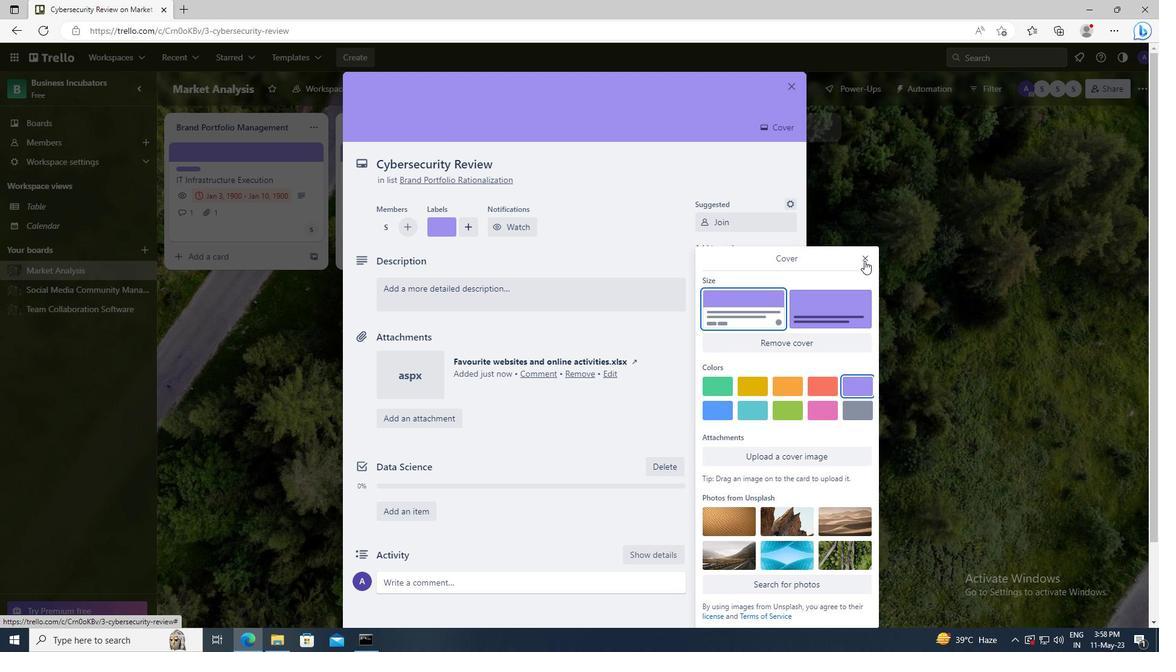 
Action: Mouse moved to (586, 285)
Screenshot: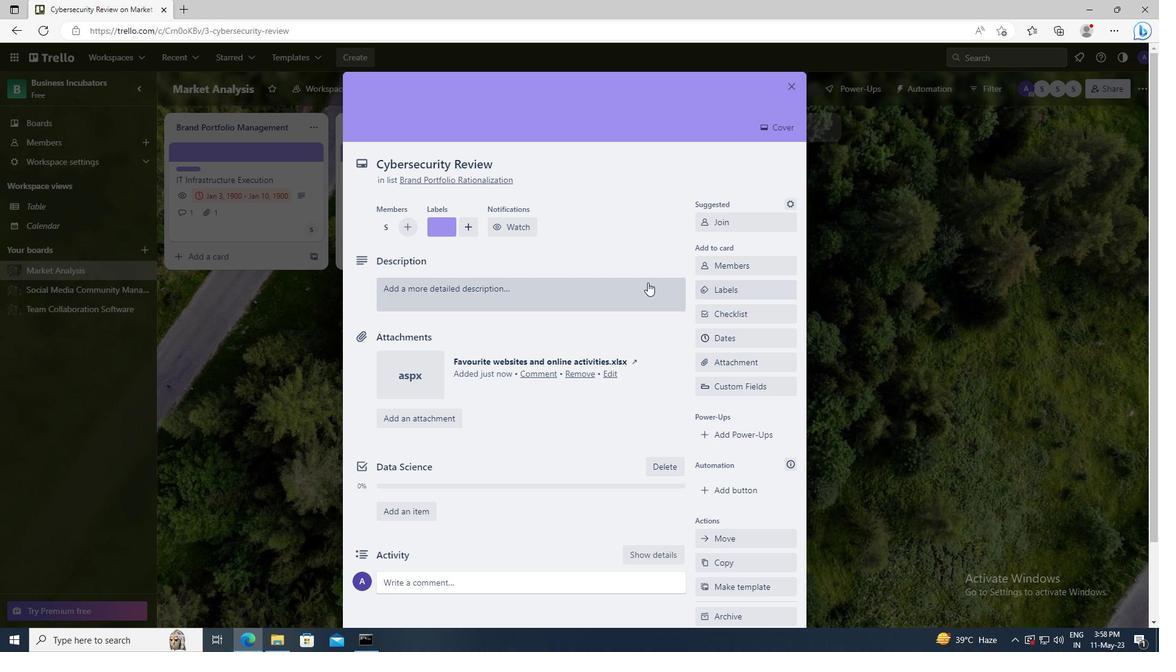 
Action: Mouse pressed left at (586, 285)
Screenshot: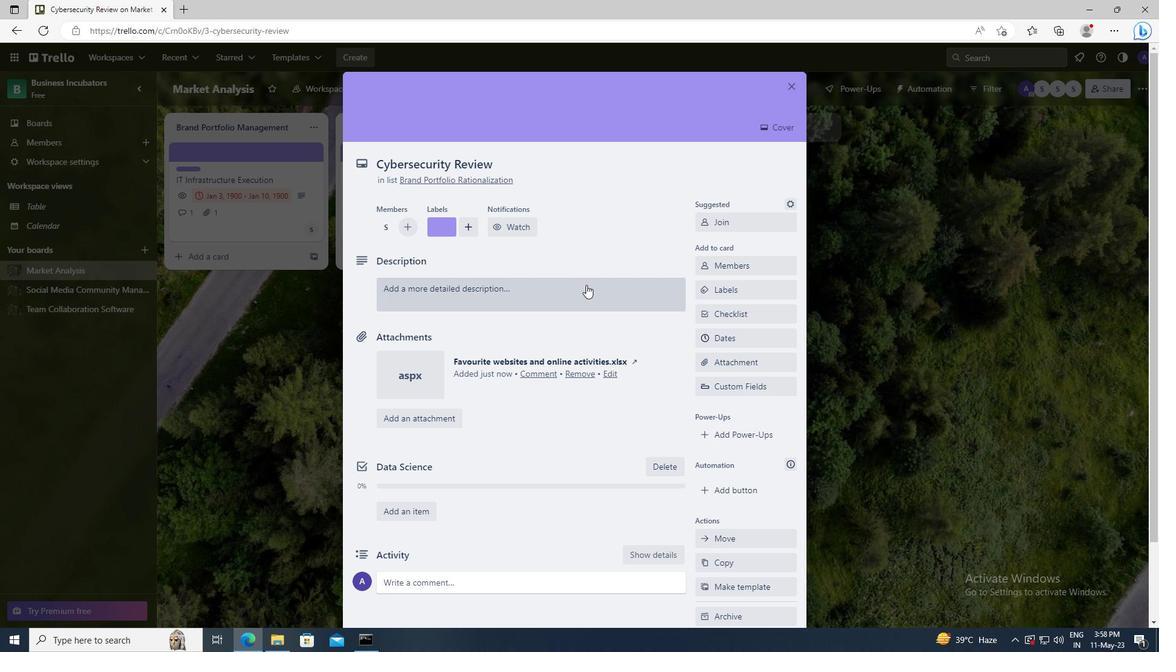 
Action: Key pressed <Key.shift>DEVELOP<Key.space>AND<Key.space>LAUNCH<Key.space>NEW<Key.space>SOCIAL<Key.space>MEDIA<Key.space>MARKETING<Key.space>CAMPAIGN<Key.space>FOR<Key.space>BRAND<Key.space>AWARENESS
Screenshot: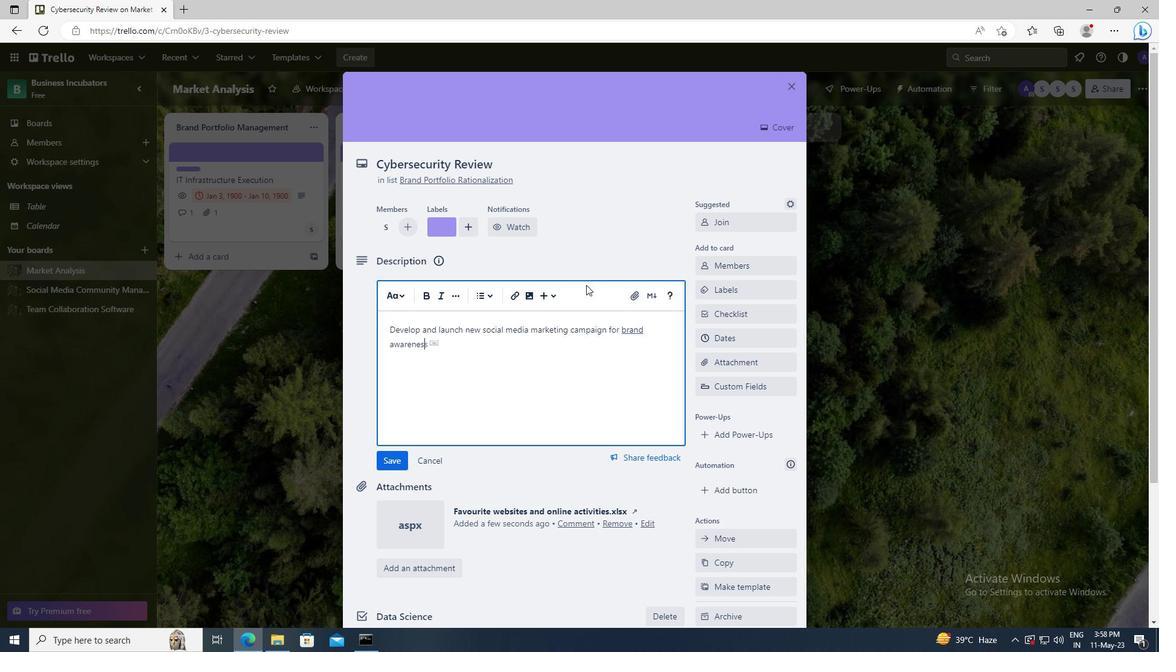
Action: Mouse scrolled (586, 284) with delta (0, 0)
Screenshot: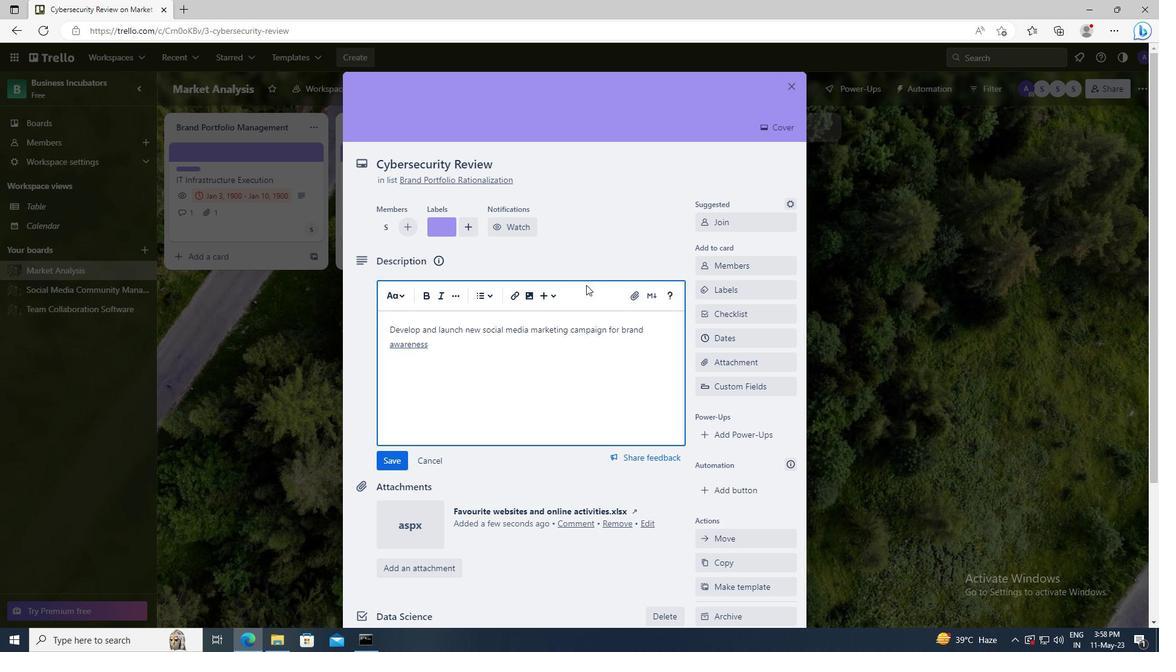 
Action: Mouse moved to (399, 372)
Screenshot: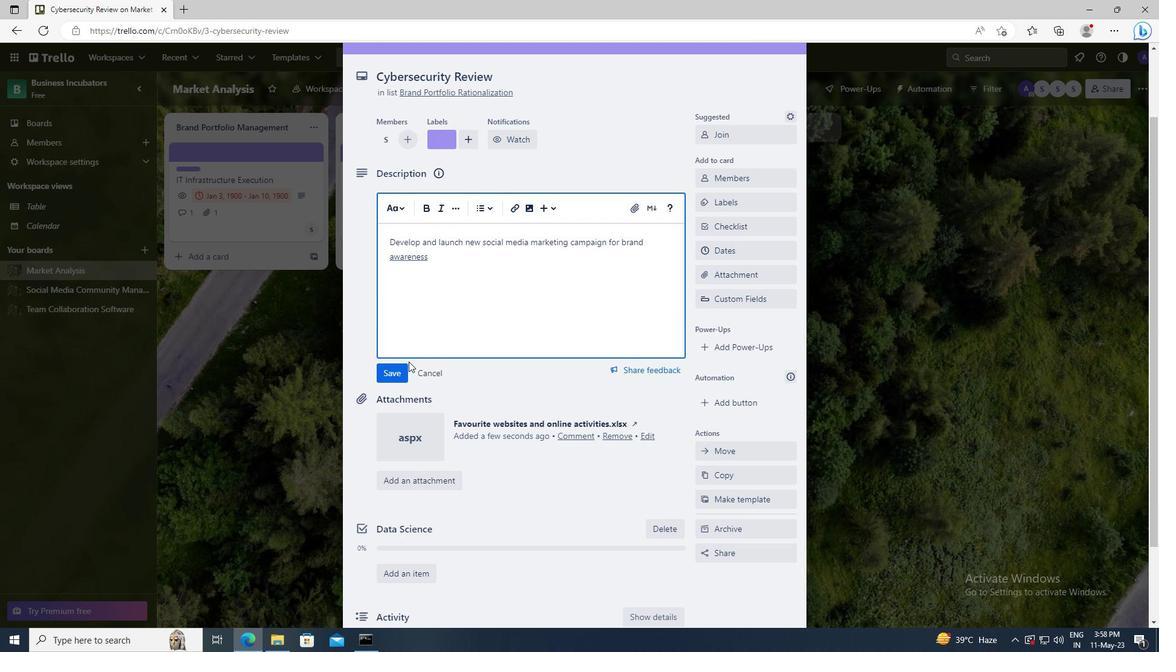 
Action: Mouse pressed left at (399, 372)
Screenshot: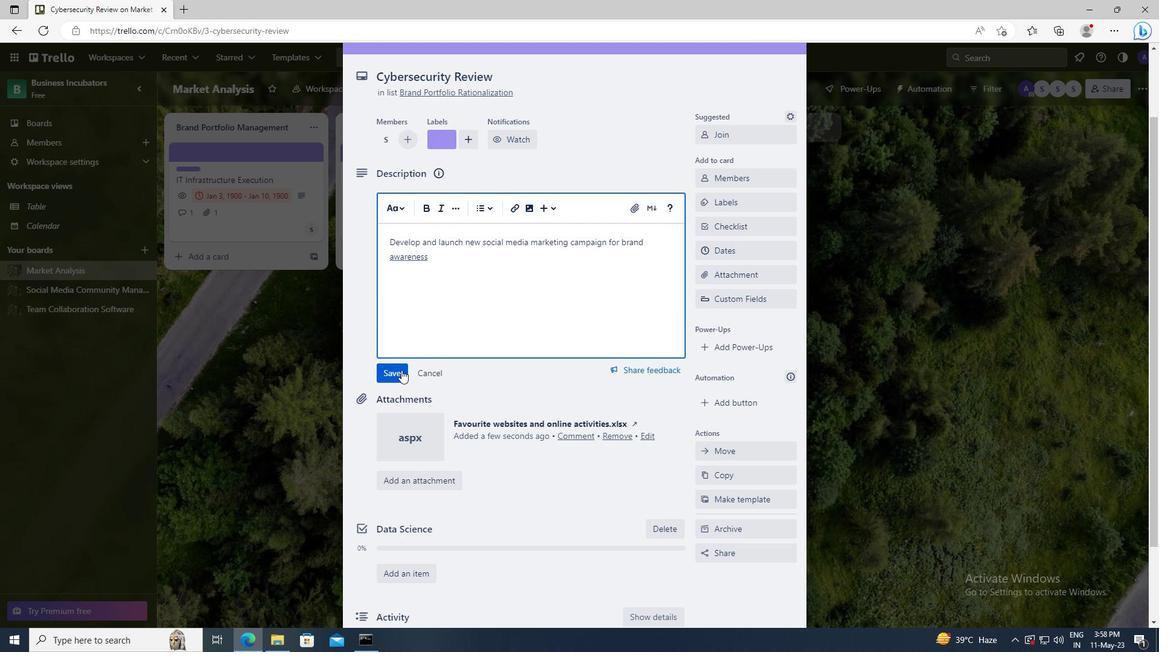 
Action: Mouse scrolled (399, 372) with delta (0, 0)
Screenshot: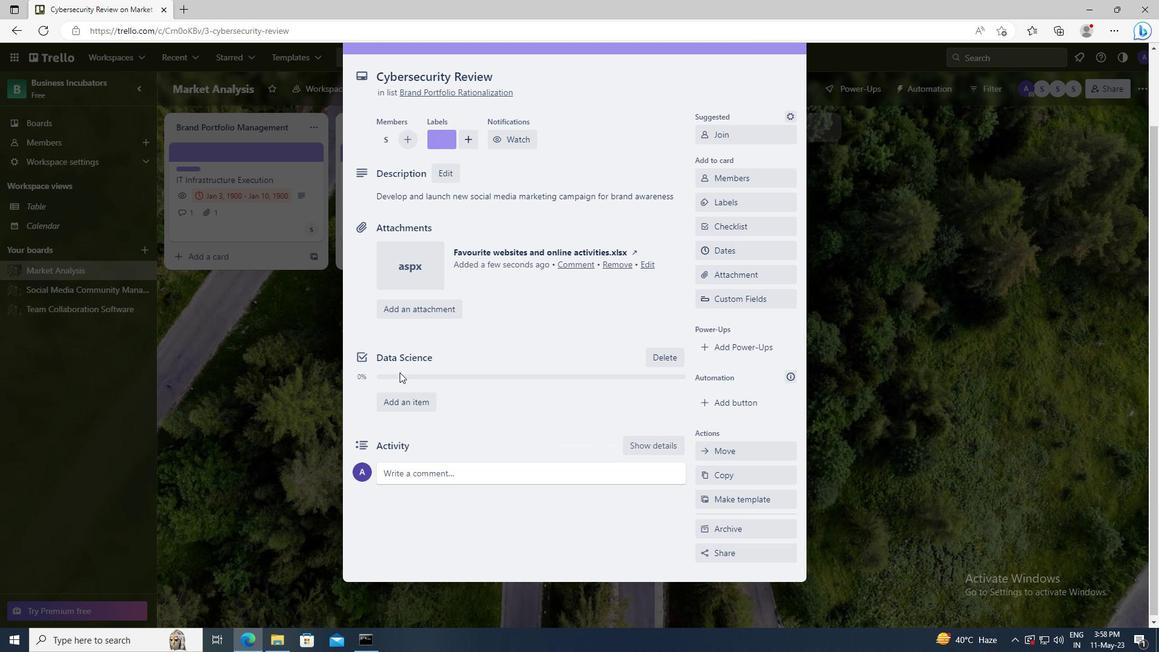 
Action: Mouse moved to (401, 472)
Screenshot: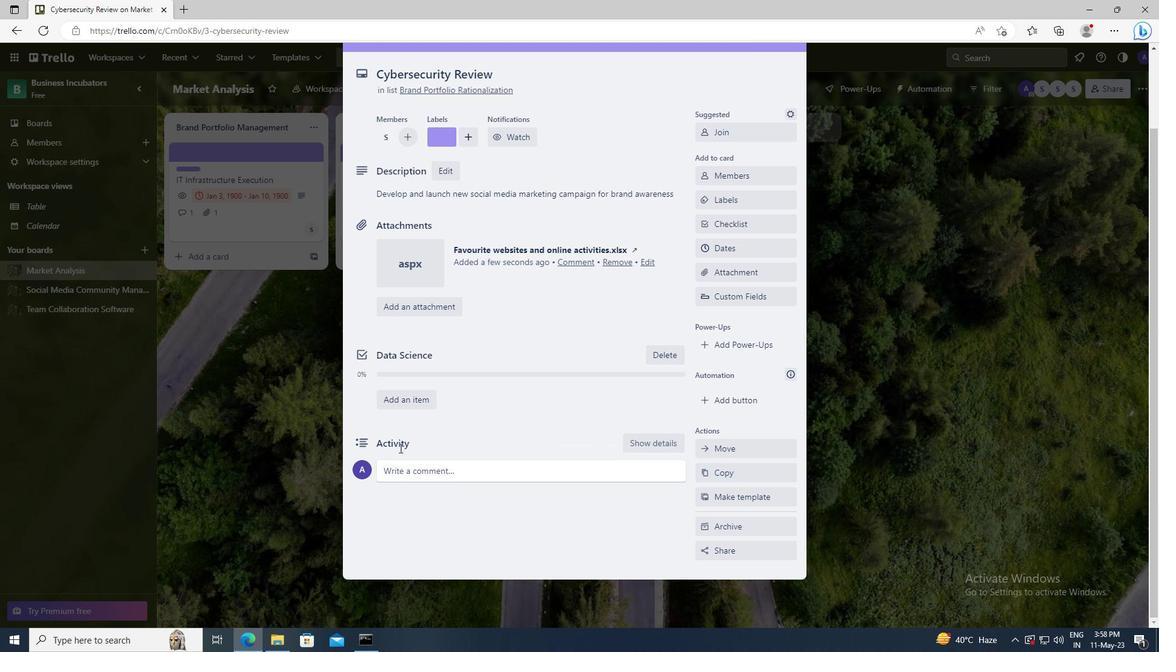 
Action: Mouse pressed left at (401, 472)
Screenshot: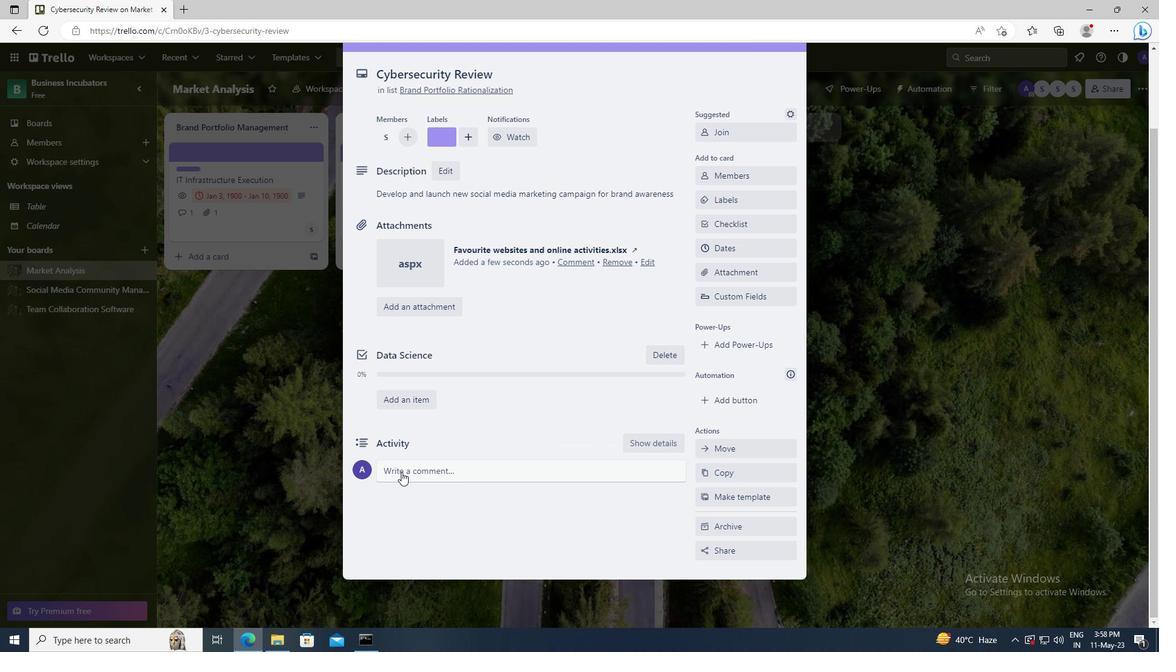 
Action: Key pressed <Key.shift>GIVEN<Key.space>THE<Key.space>POTENTIAL<Key.space>IMPACT<Key.space>OF<Key.space>THIS<Key.space>TASK<Key.space>ON<Key.space>OUR<Key.space>COMPANY<Key.space>STRATEGIC<Key.space>GOALS,<Key.space>LET<Key.space>US<Key.space>ENSURE<Key.space>THAT<Key.space>WE<Key.space>APPROACH<Key.space>IT<Key.space>WITH<Key.space>A<Key.space>LONG-TERM<Key.space>PERSPECTIVE.
Screenshot: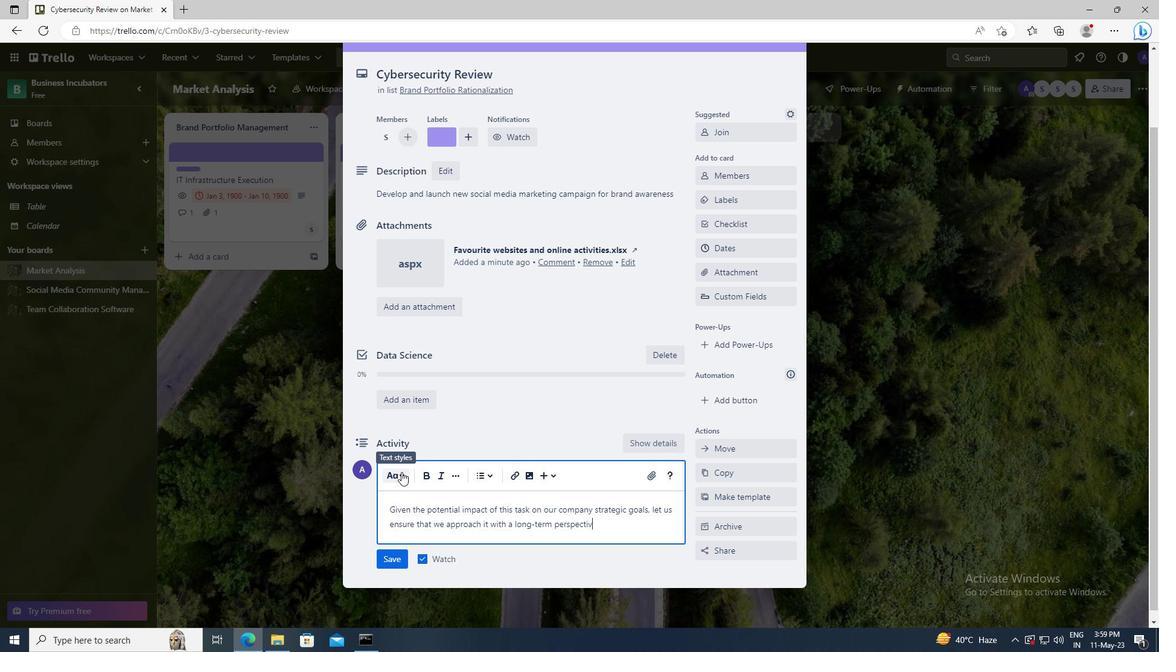 
Action: Mouse moved to (394, 559)
Screenshot: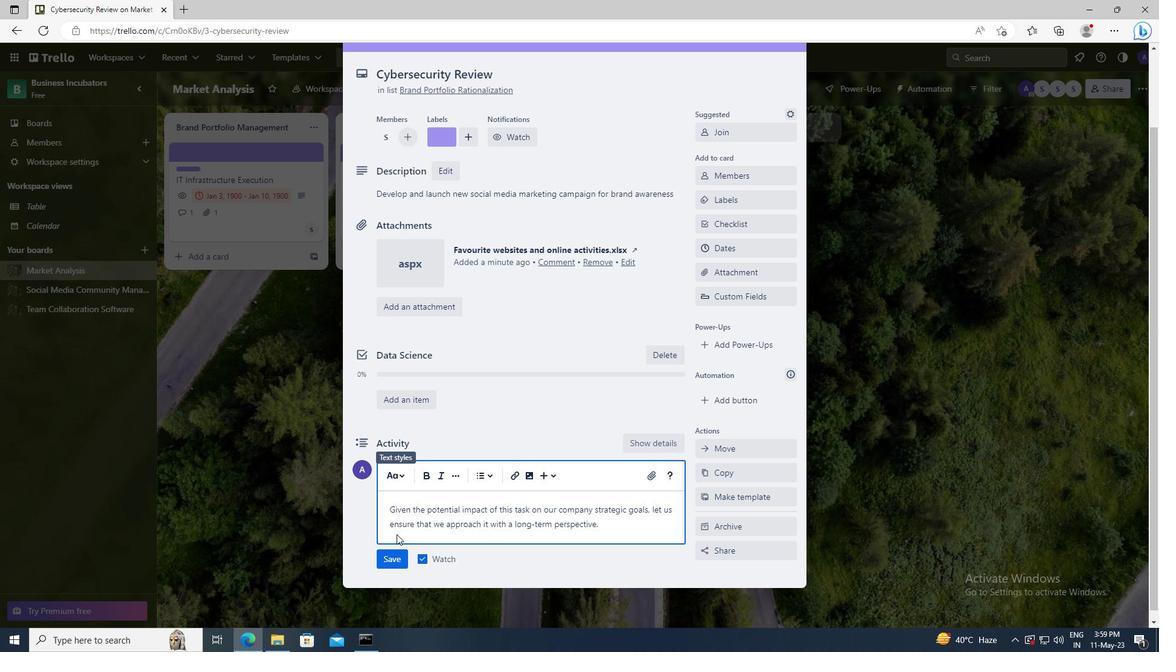 
Action: Mouse pressed left at (394, 559)
Screenshot: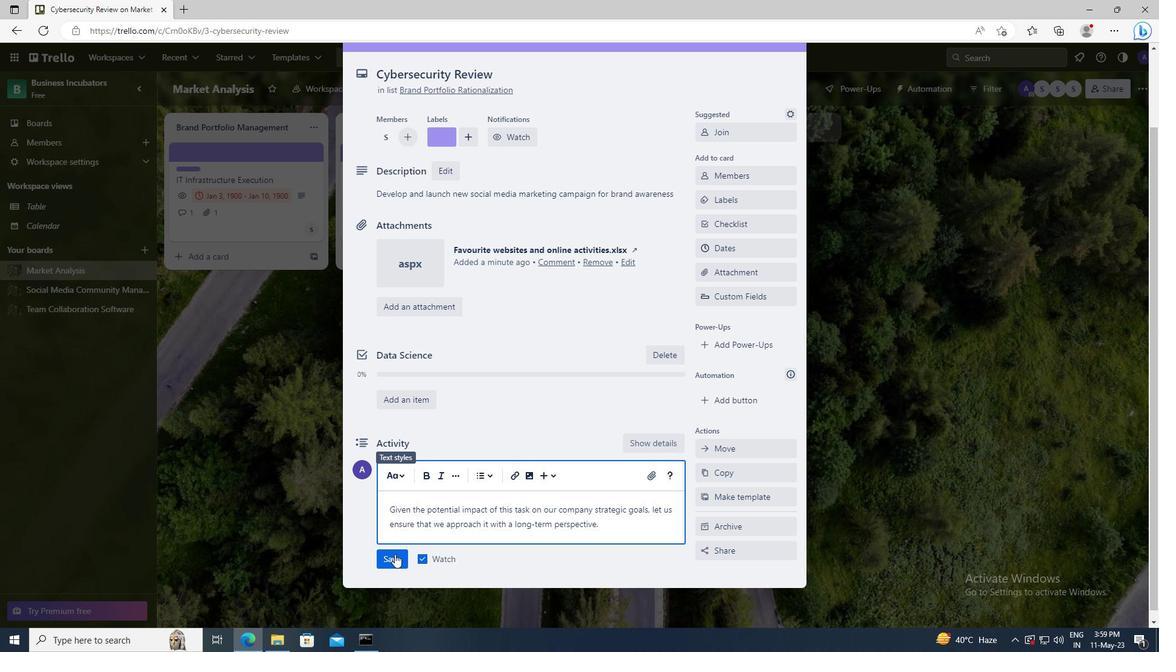 
Action: Mouse moved to (740, 253)
Screenshot: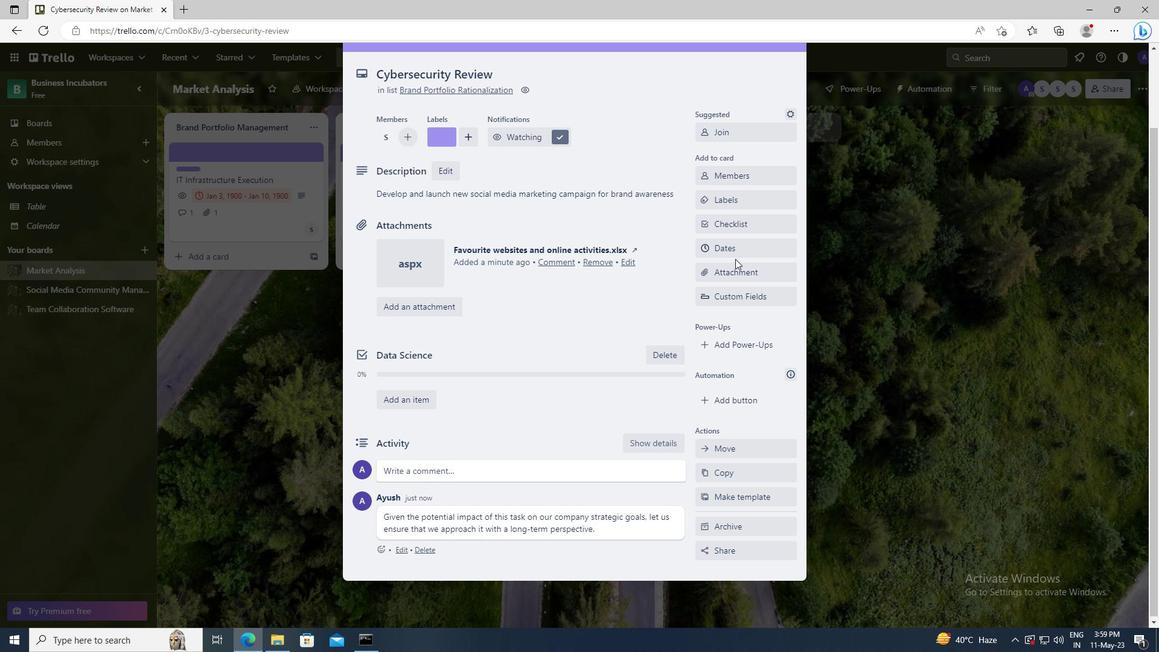 
Action: Mouse pressed left at (740, 253)
Screenshot: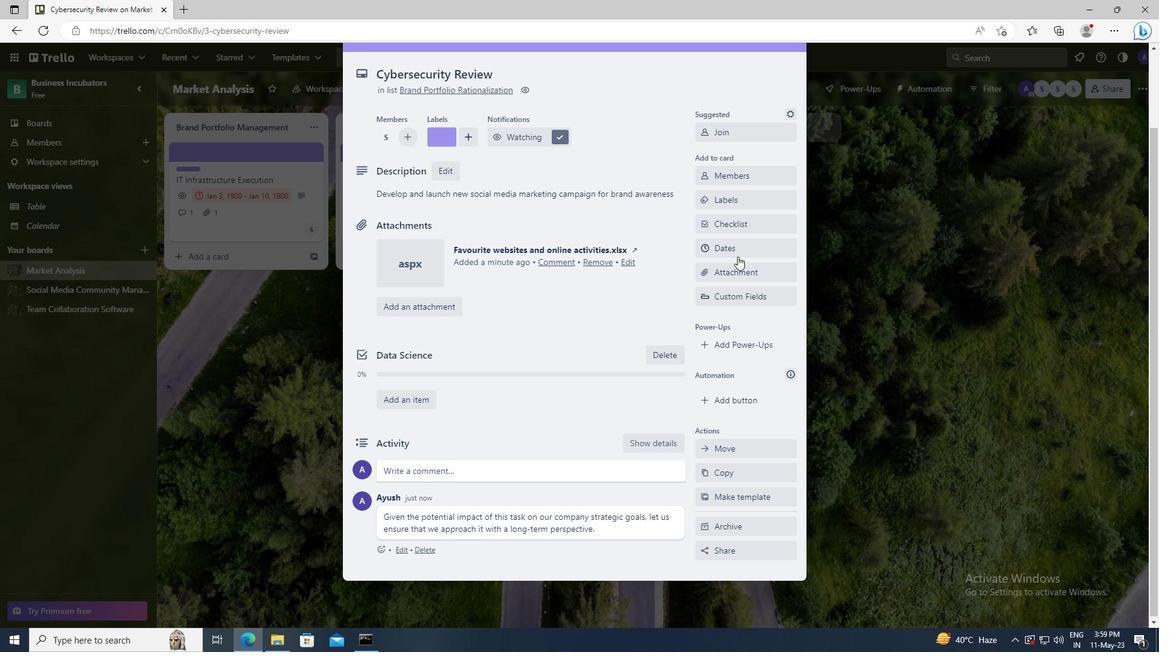 
Action: Mouse moved to (708, 307)
Screenshot: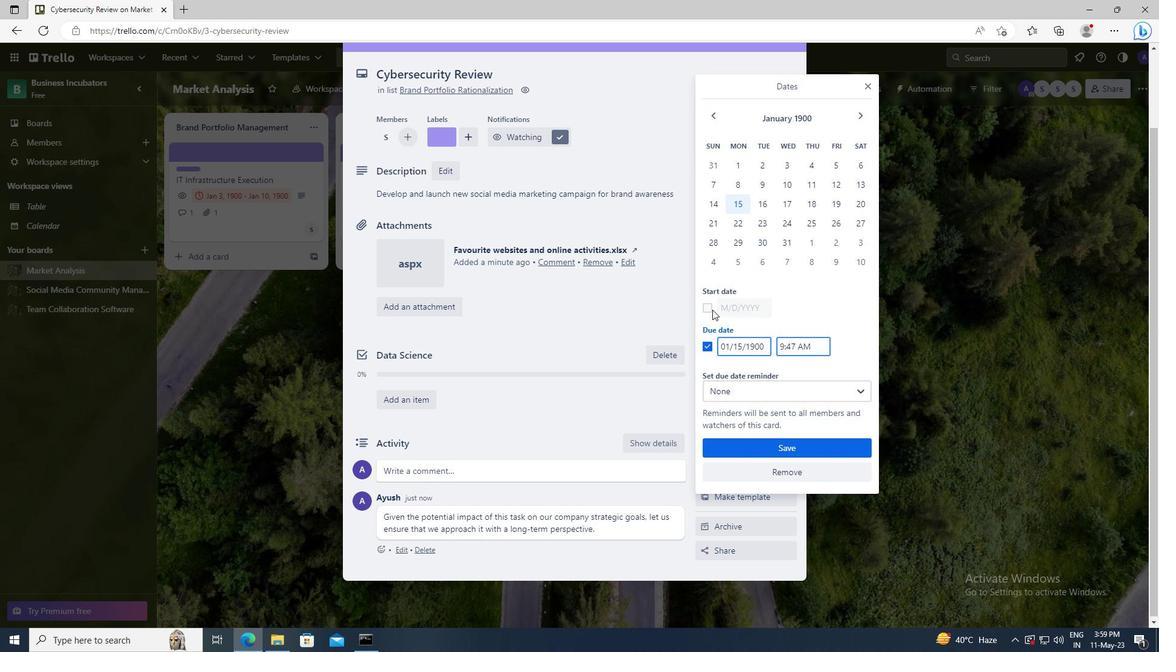 
Action: Mouse pressed left at (708, 307)
Screenshot: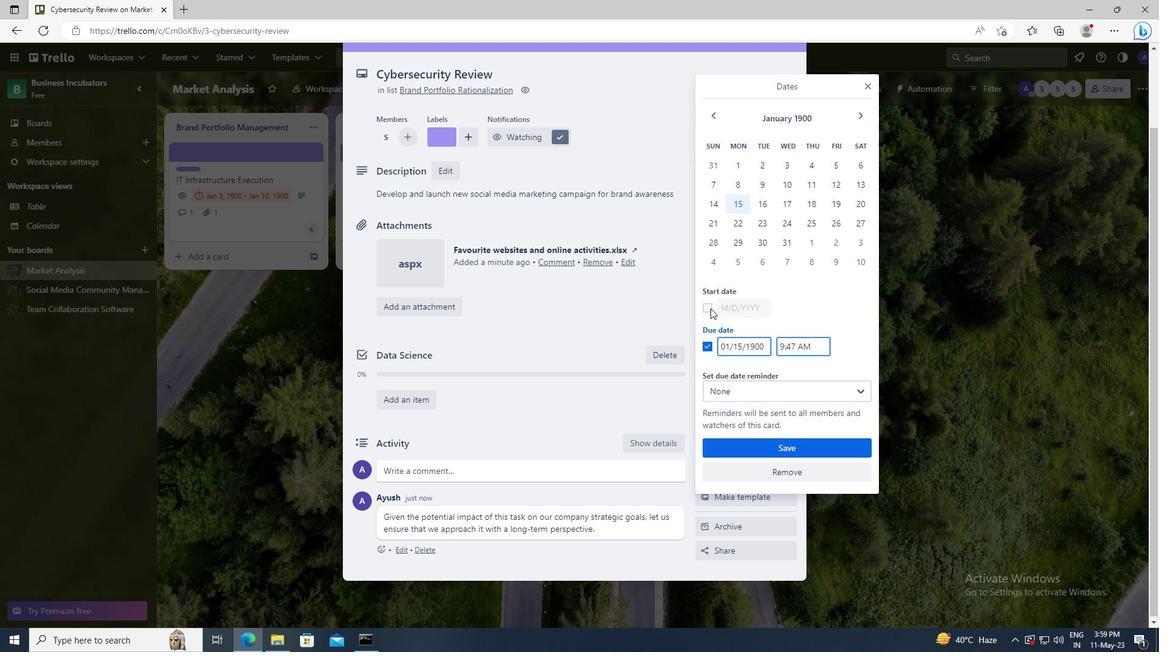 
Action: Mouse moved to (762, 307)
Screenshot: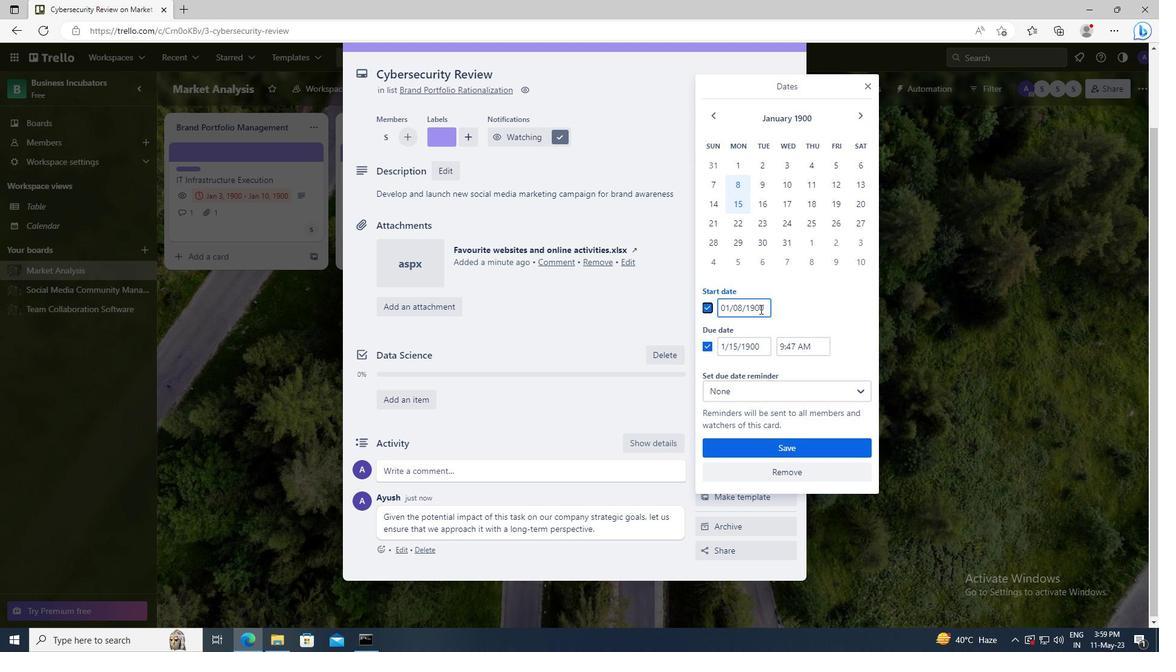 
Action: Mouse pressed left at (762, 307)
Screenshot: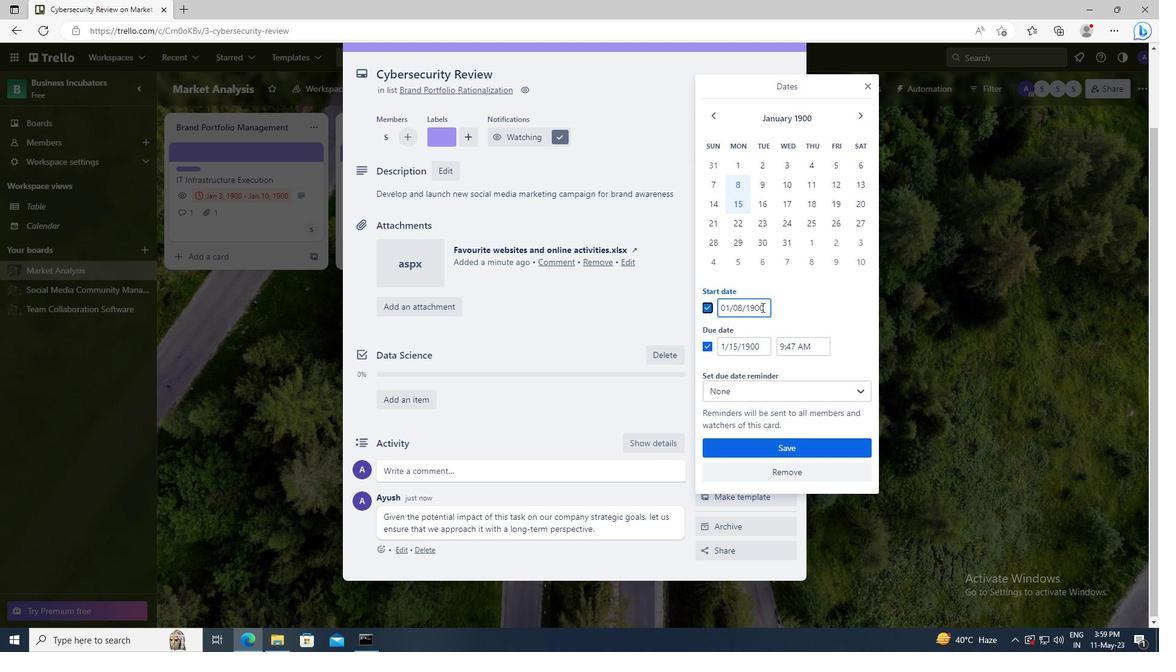 
Action: Key pressed <Key.left><Key.left><Key.left><Key.left><Key.left><Key.backspace>9
Screenshot: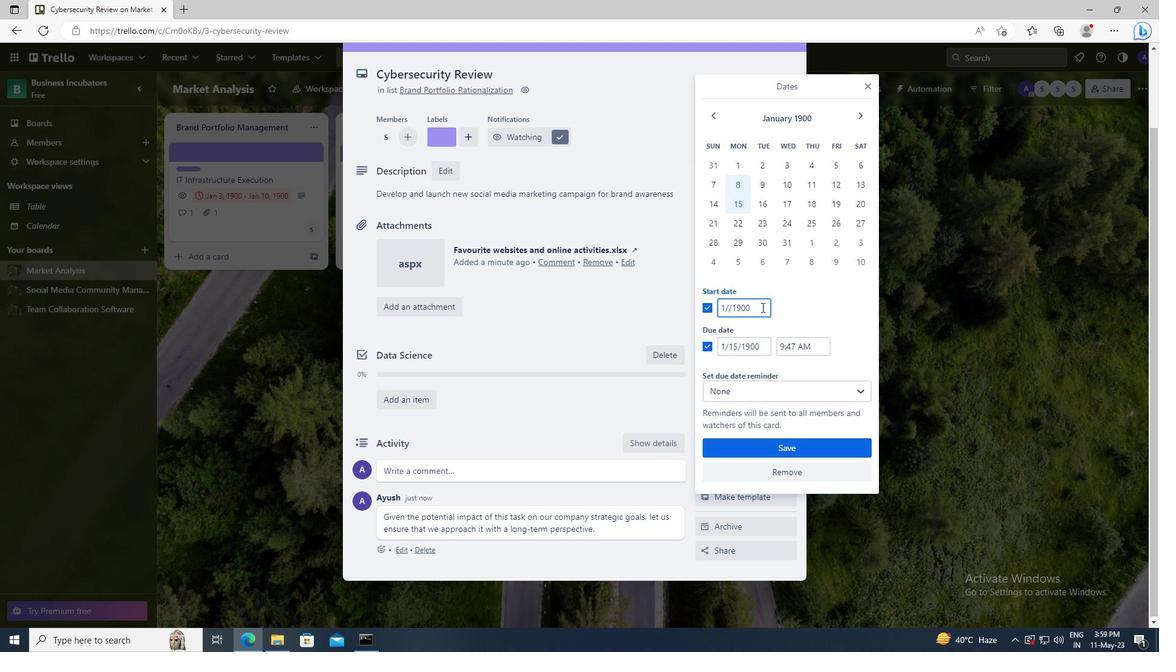 
Action: Mouse moved to (762, 343)
Screenshot: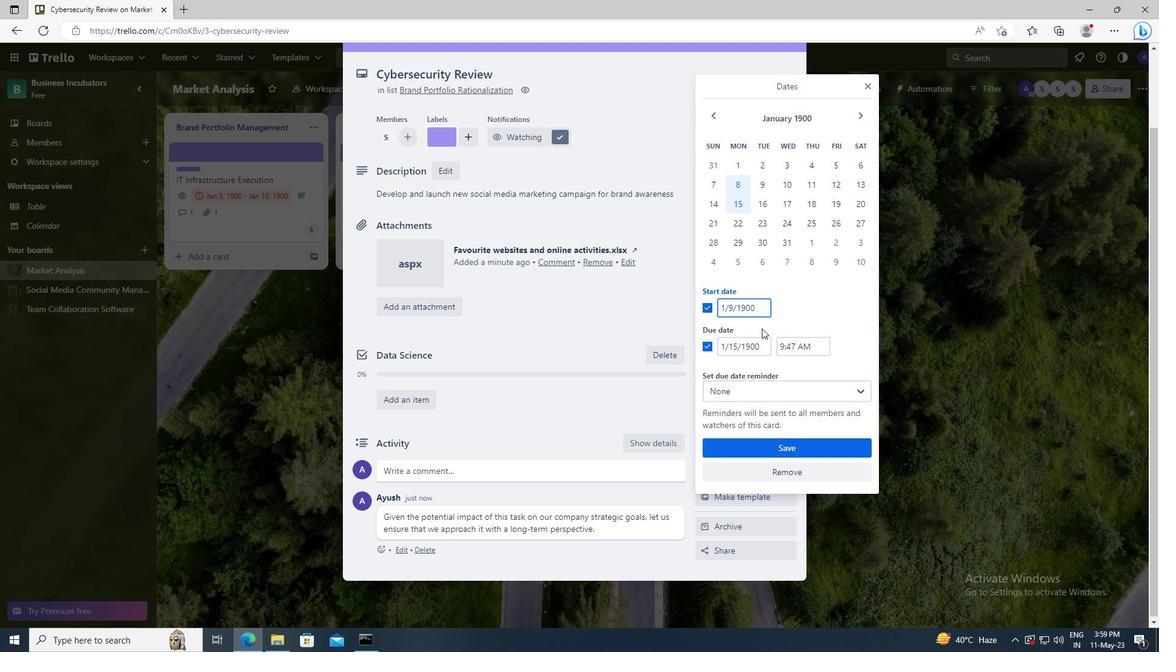 
Action: Mouse pressed left at (762, 343)
Screenshot: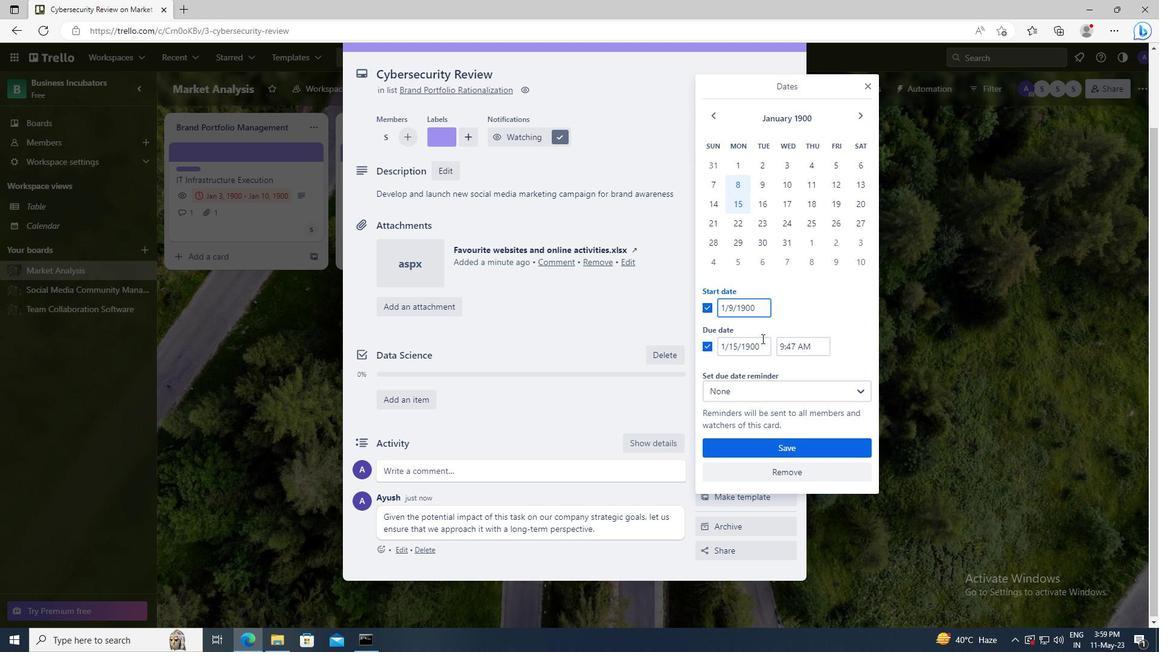 
Action: Key pressed <Key.left><Key.left><Key.left><Key.left><Key.left><Key.backspace><Key.backspace>16
Screenshot: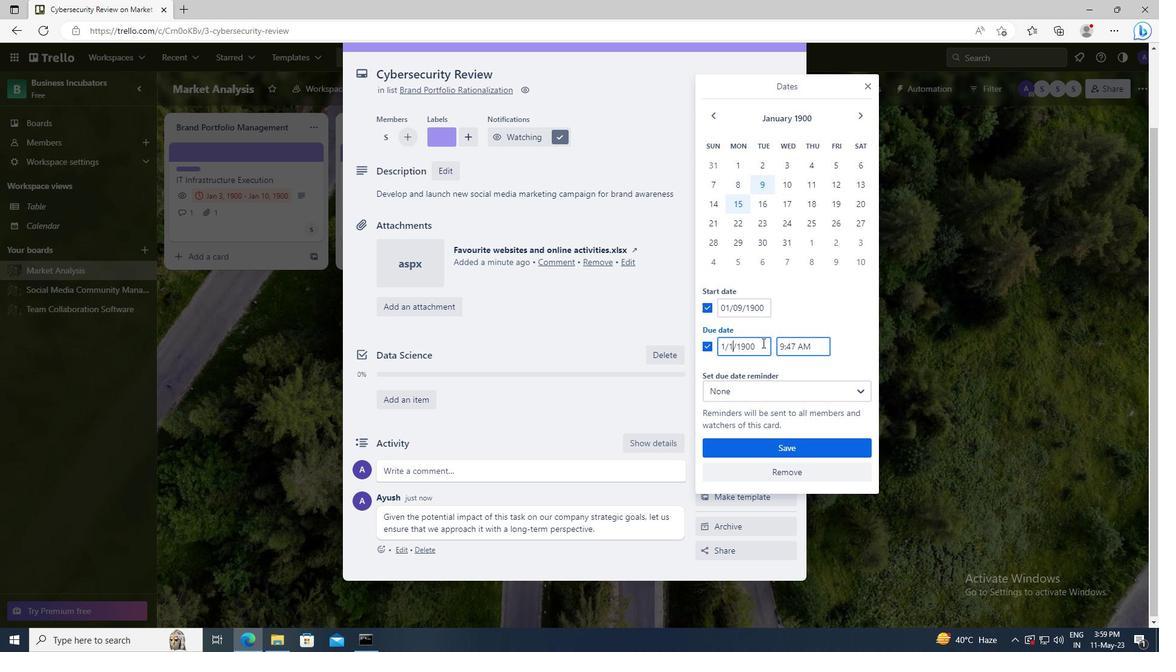 
Action: Mouse moved to (769, 451)
Screenshot: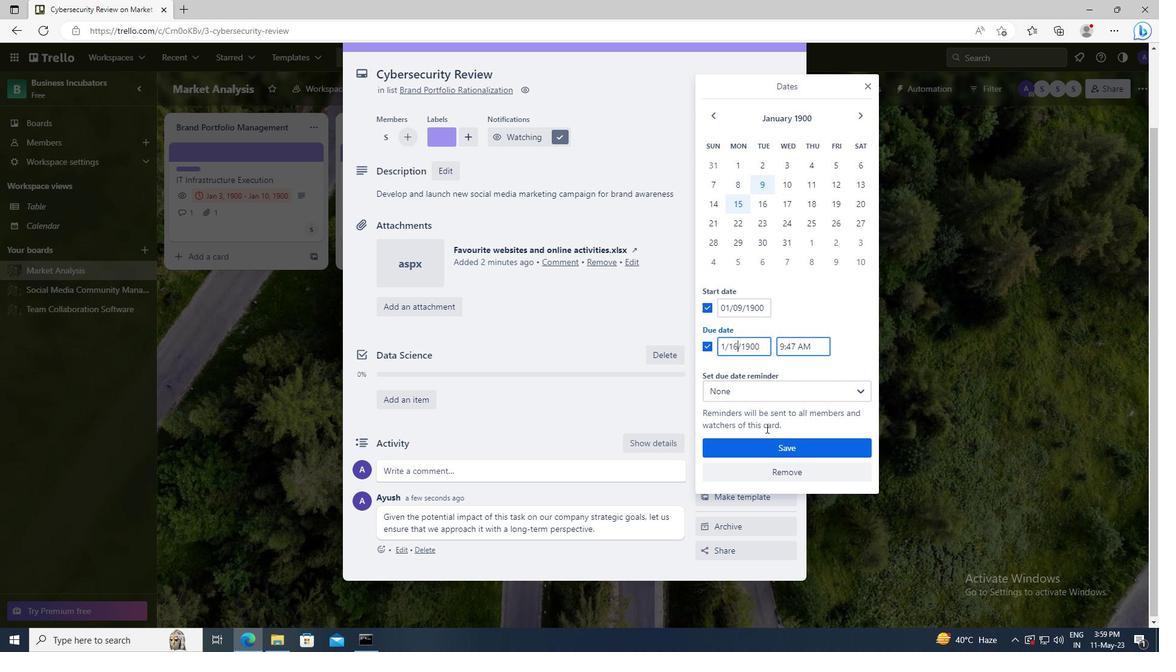 
Action: Mouse pressed left at (769, 451)
Screenshot: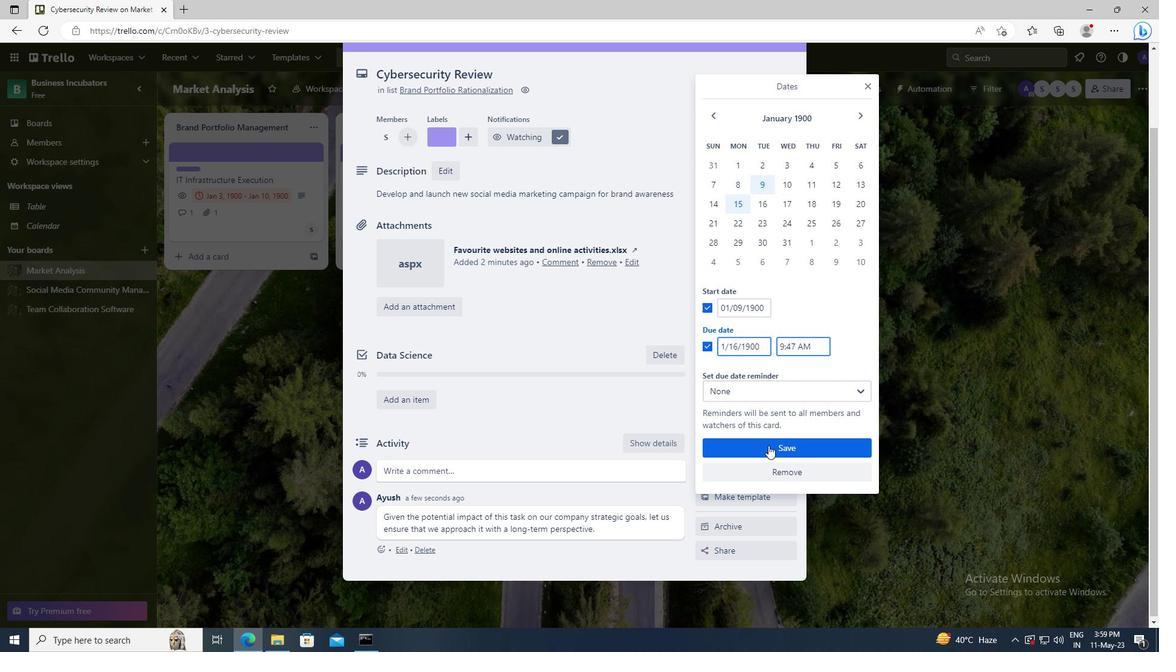 
